 Task: Find connections with filter location Bella Vista with filter topic #propertywith filter profile language German with filter current company Work From Home/ Experience & Fresher Jobs with filter school Delhi Technological University (Formerly DCE) with filter industry IT System Training and Support with filter service category Administrative with filter keywords title Program Manager
Action: Mouse moved to (537, 68)
Screenshot: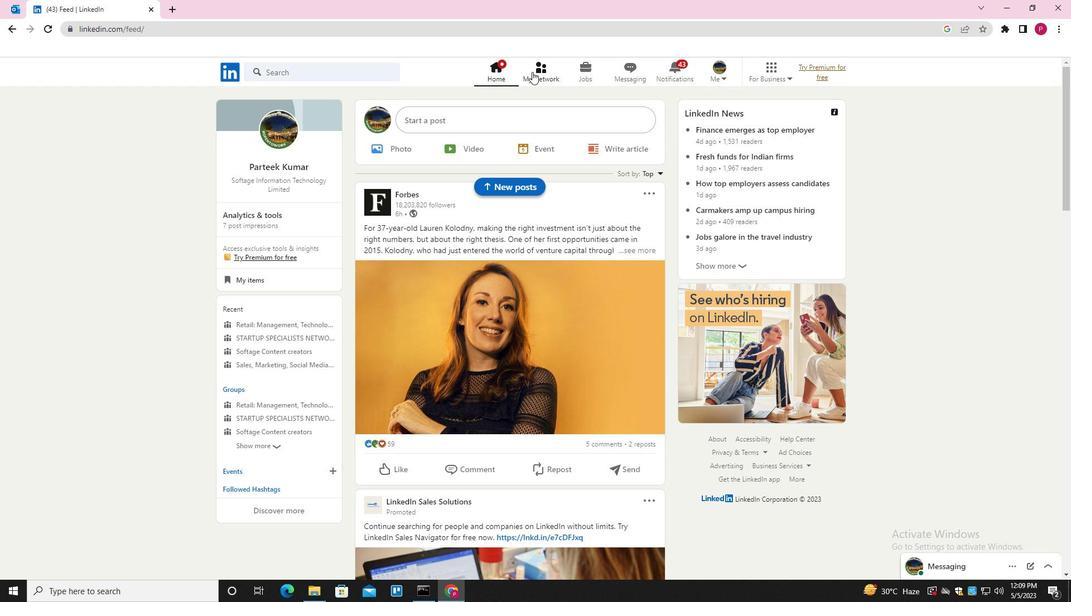 
Action: Mouse pressed left at (537, 68)
Screenshot: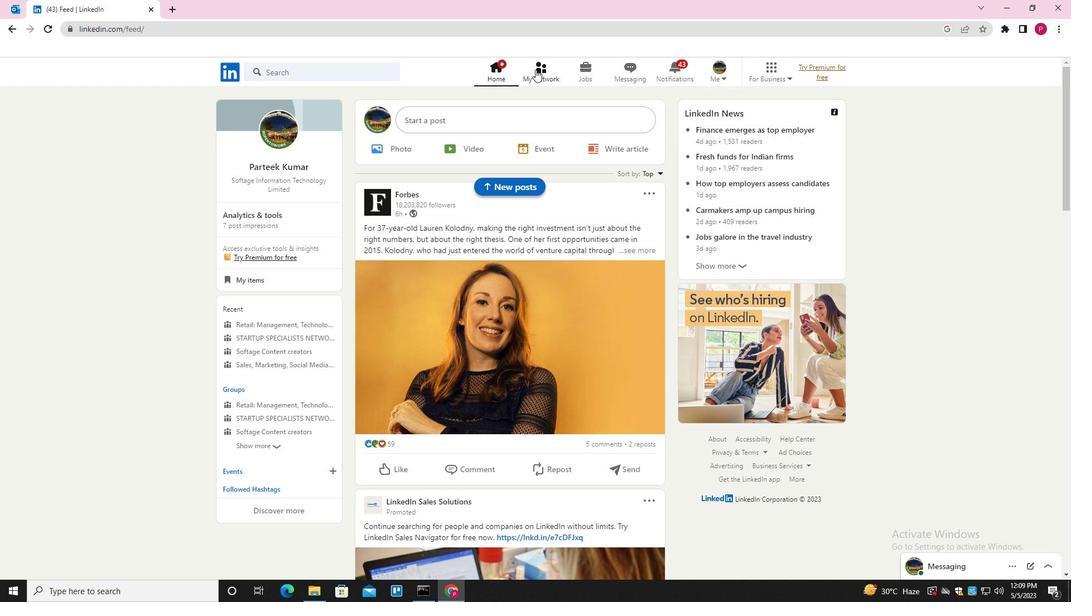 
Action: Mouse moved to (340, 133)
Screenshot: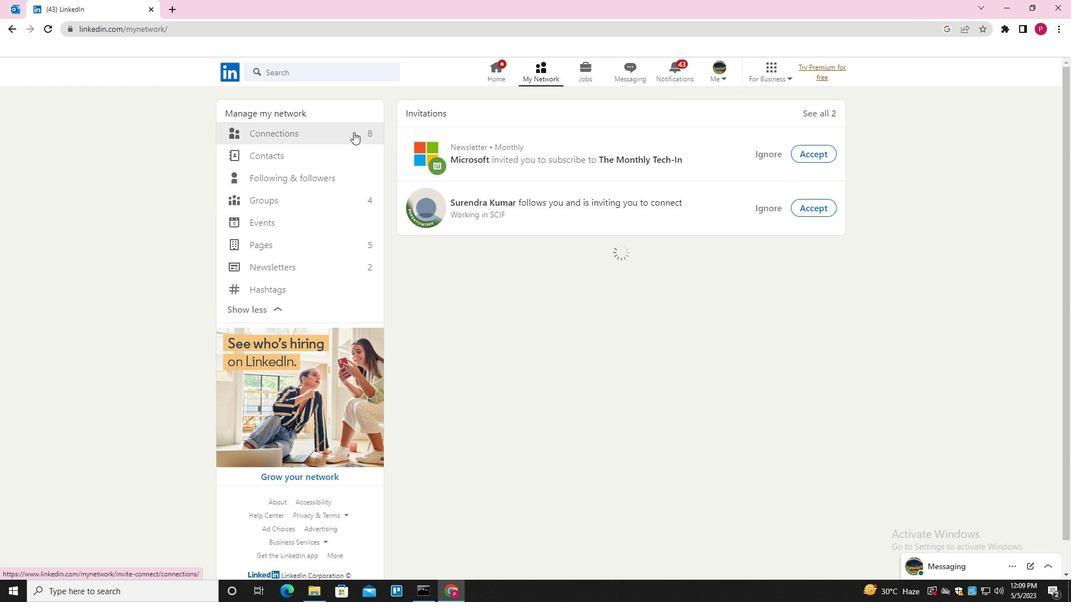 
Action: Mouse pressed left at (340, 133)
Screenshot: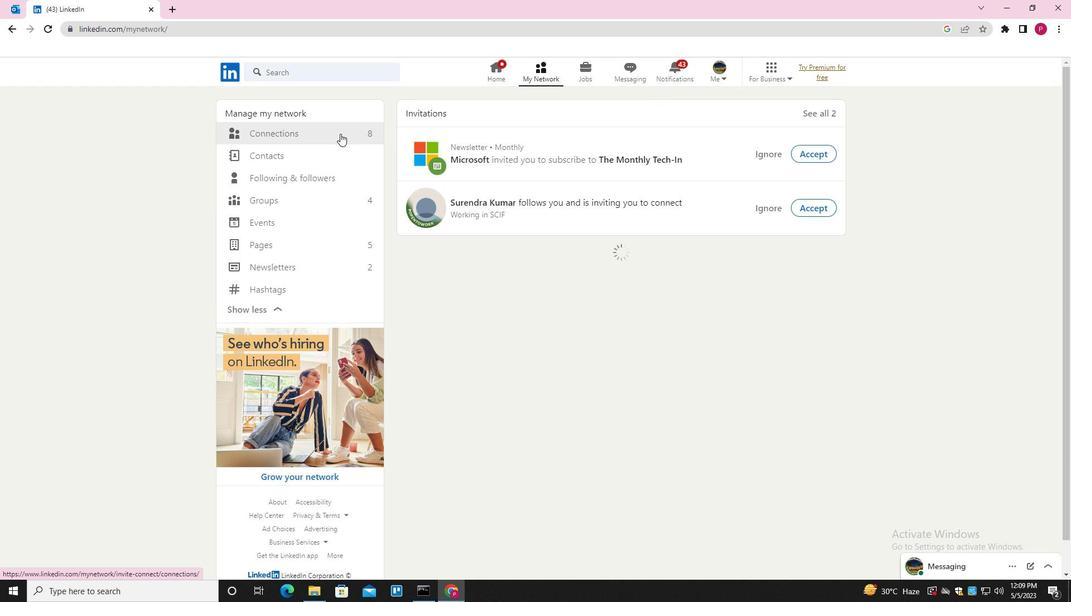 
Action: Mouse moved to (626, 132)
Screenshot: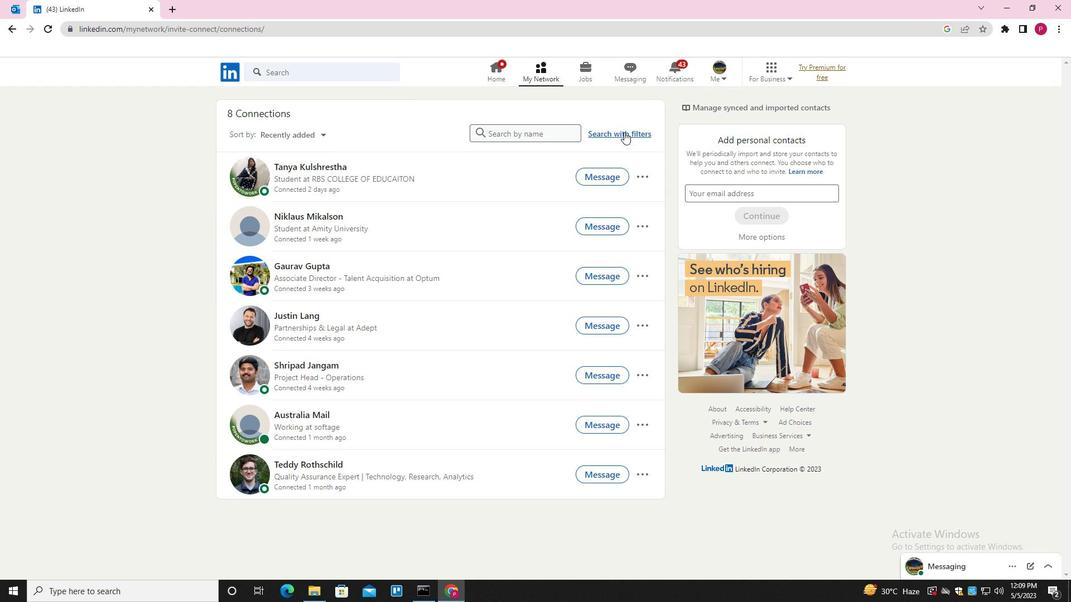 
Action: Mouse pressed left at (626, 132)
Screenshot: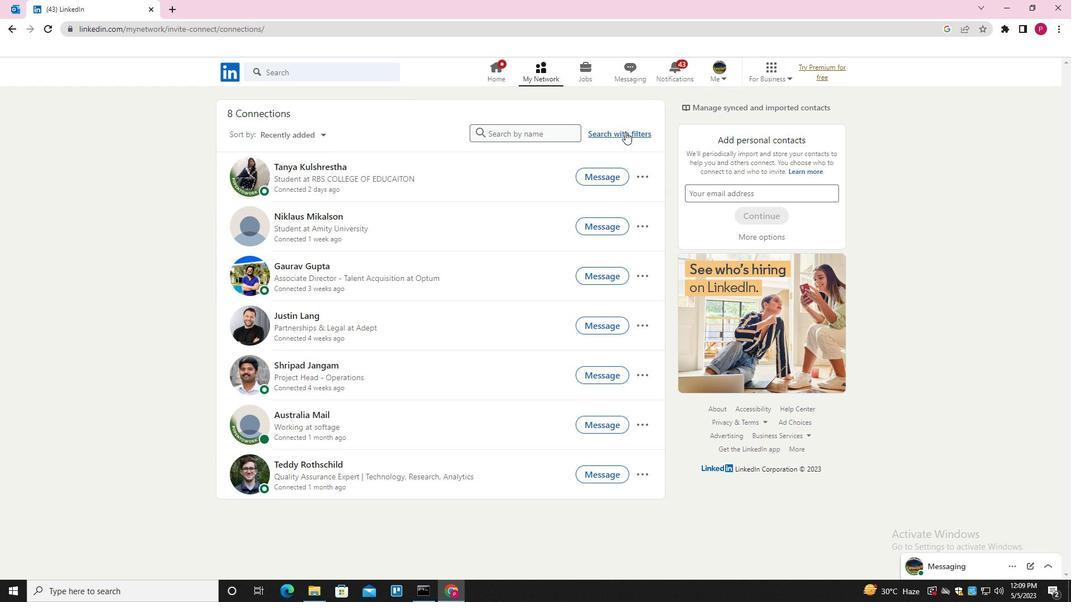 
Action: Mouse moved to (574, 102)
Screenshot: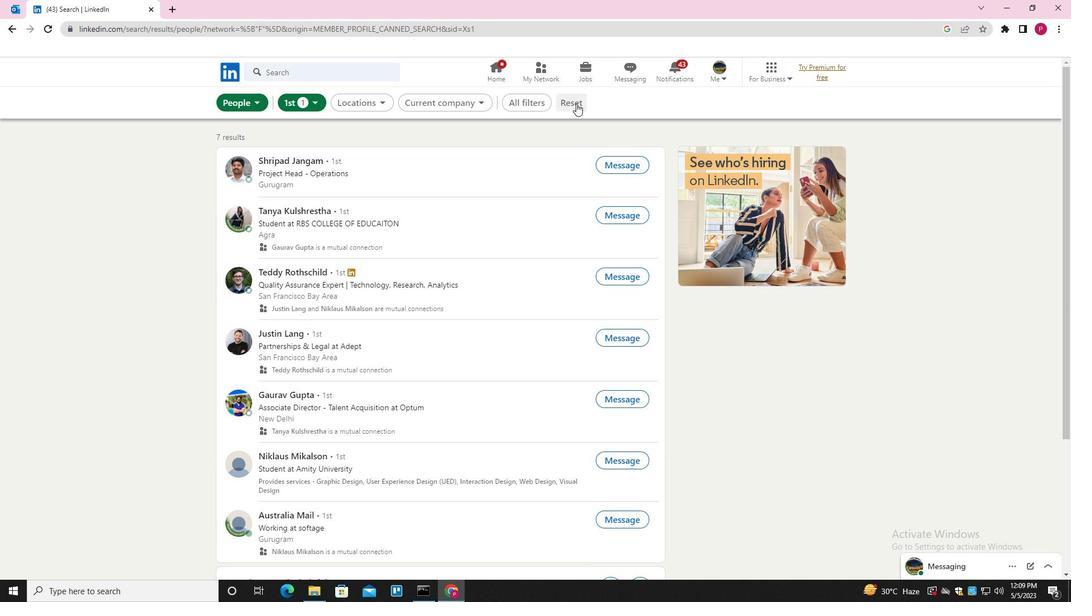
Action: Mouse pressed left at (574, 102)
Screenshot: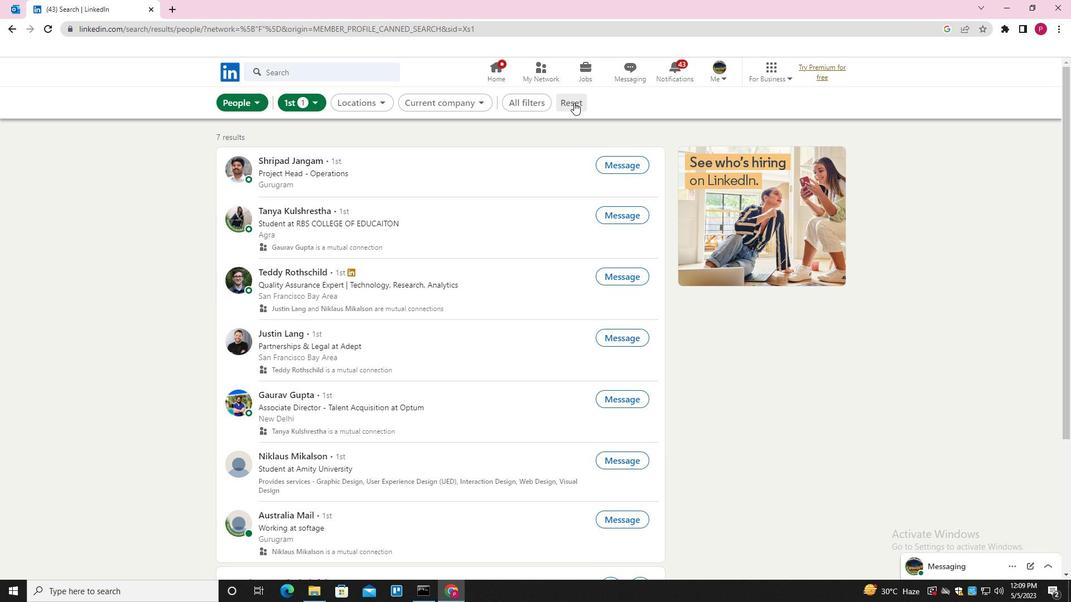 
Action: Mouse moved to (555, 103)
Screenshot: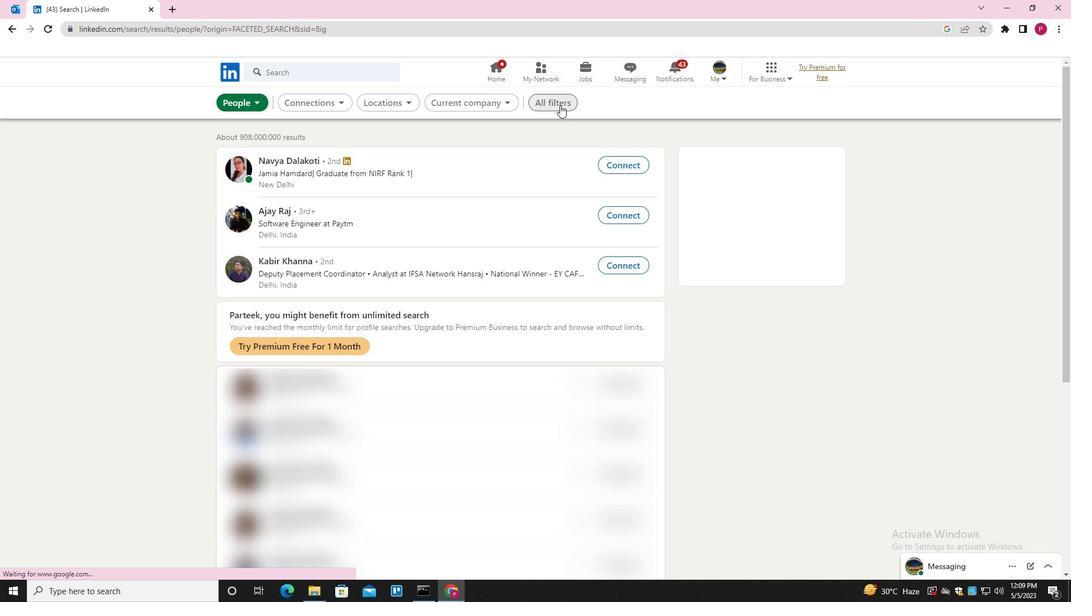 
Action: Mouse pressed left at (555, 103)
Screenshot: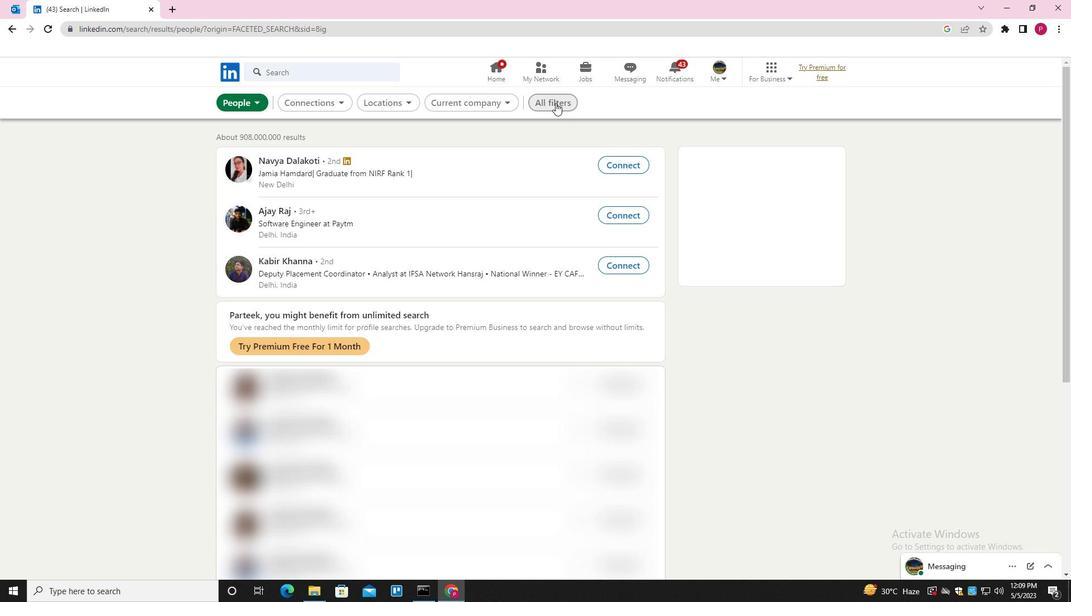 
Action: Mouse moved to (799, 235)
Screenshot: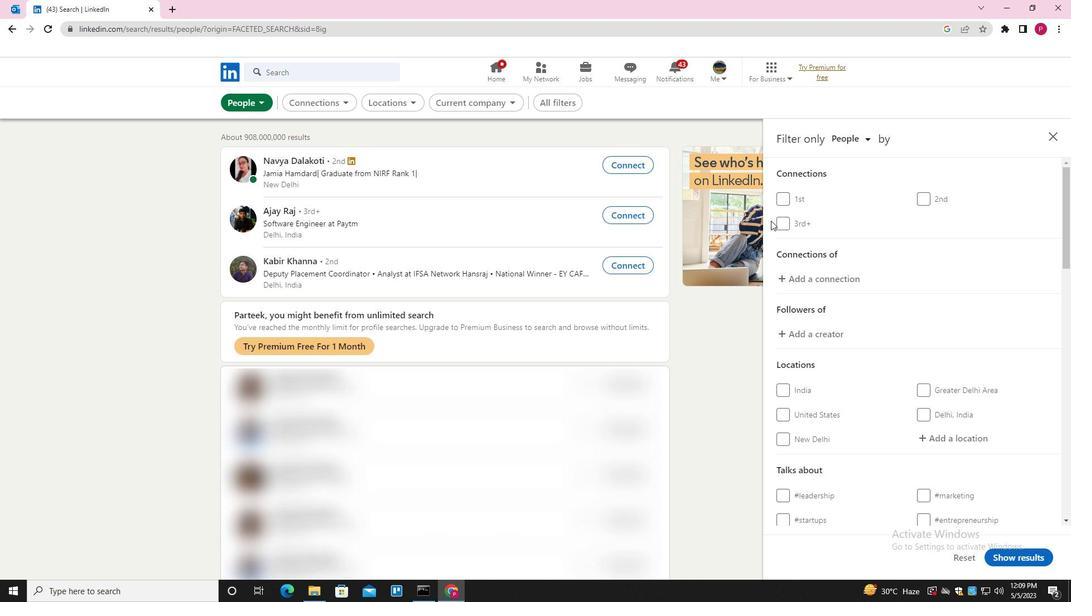 
Action: Mouse scrolled (799, 235) with delta (0, 0)
Screenshot: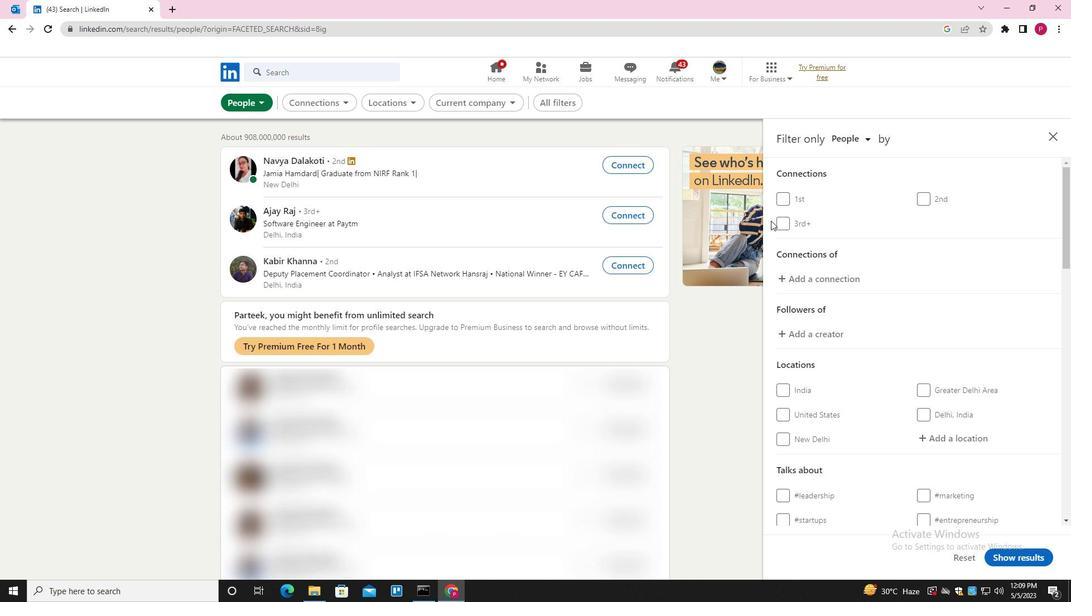 
Action: Mouse moved to (807, 242)
Screenshot: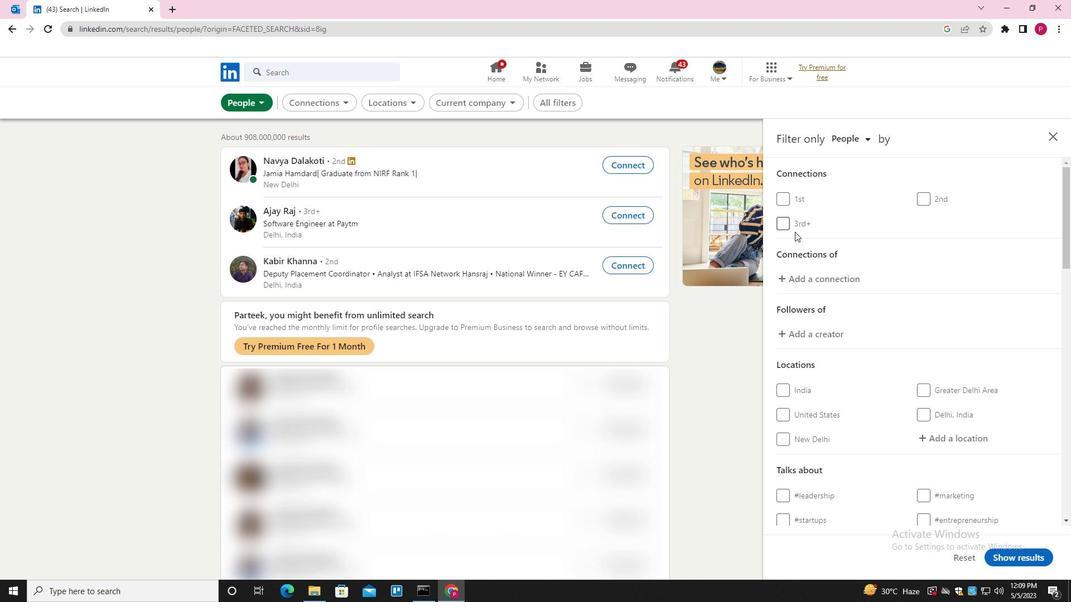 
Action: Mouse scrolled (807, 241) with delta (0, 0)
Screenshot: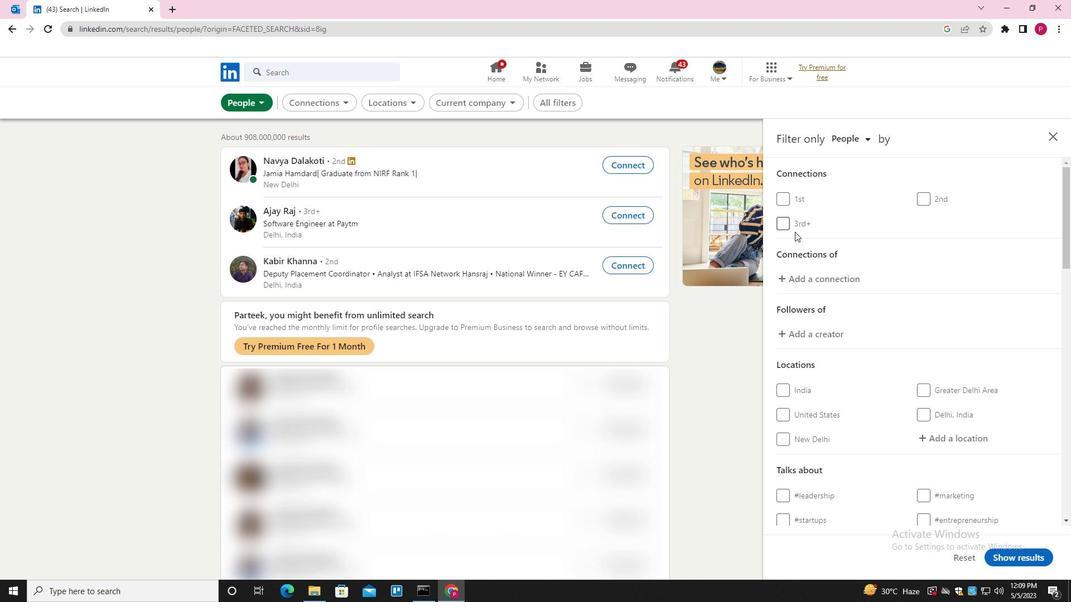 
Action: Mouse moved to (955, 326)
Screenshot: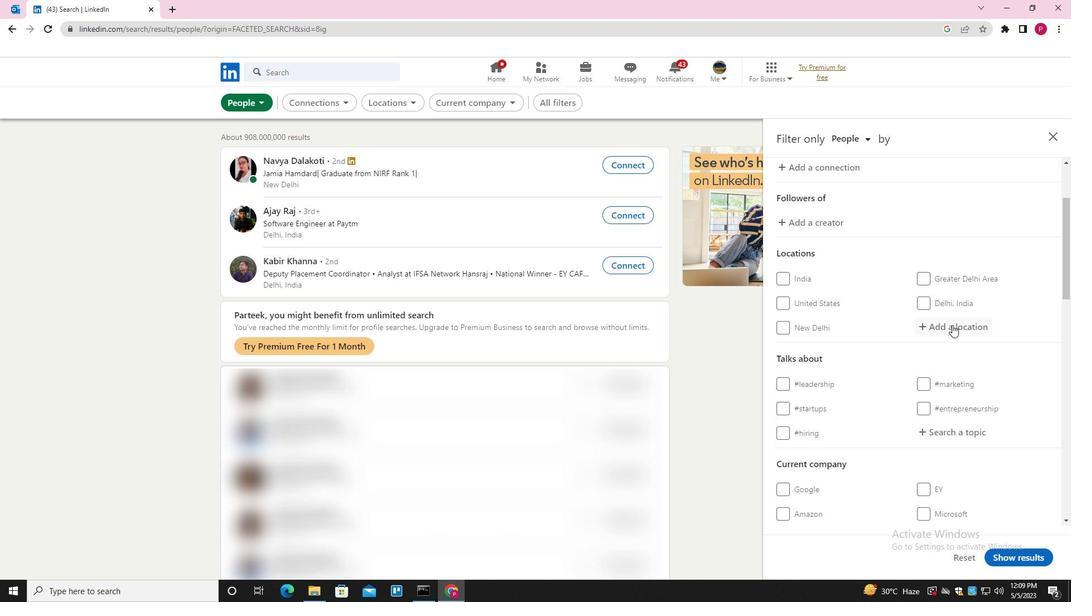 
Action: Mouse pressed left at (955, 326)
Screenshot: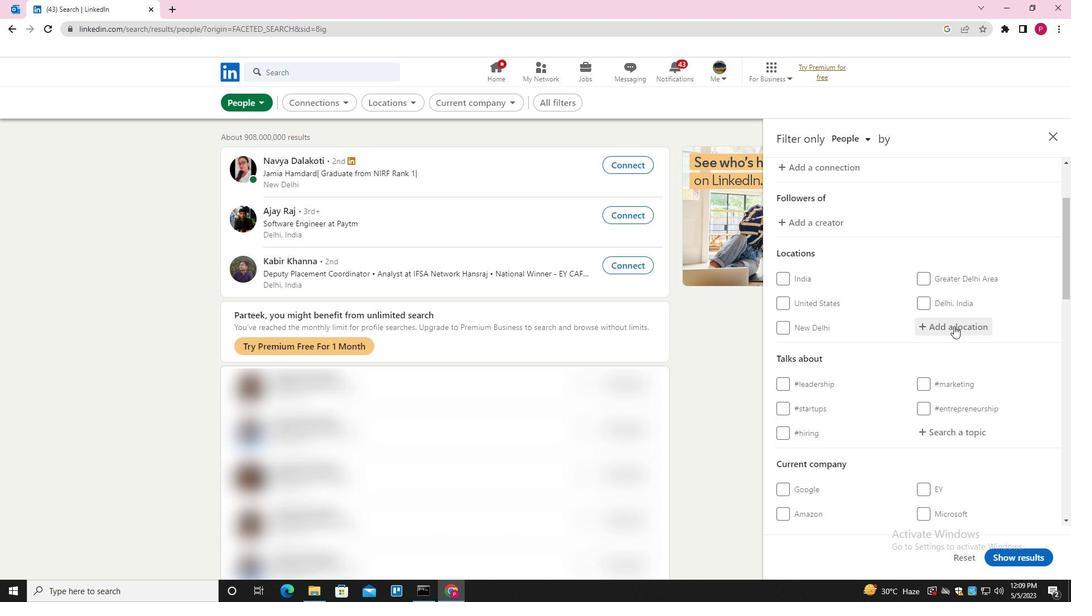 
Action: Key pressed <Key.shift><Key.shift><Key.shift><Key.shift><Key.shift><Key.shift><Key.shift><Key.shift><Key.shift><Key.shift><Key.shift><Key.shift>BN<Key.backspace>B<Key.backspace>ELLA<Key.space><Key.shift>VISTA<Key.down><Key.enter>
Screenshot: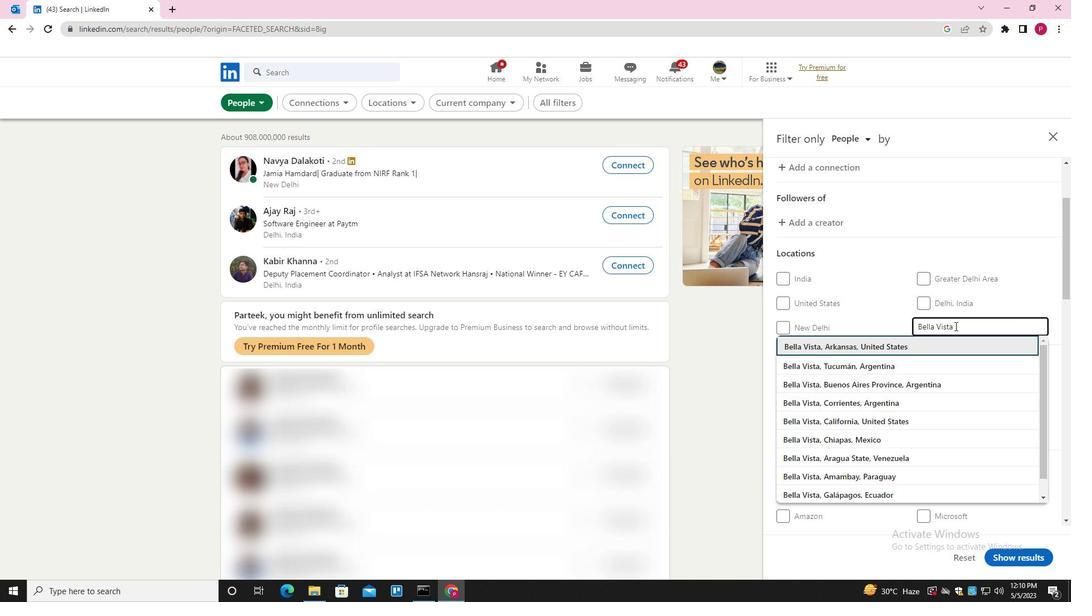 
Action: Mouse moved to (904, 362)
Screenshot: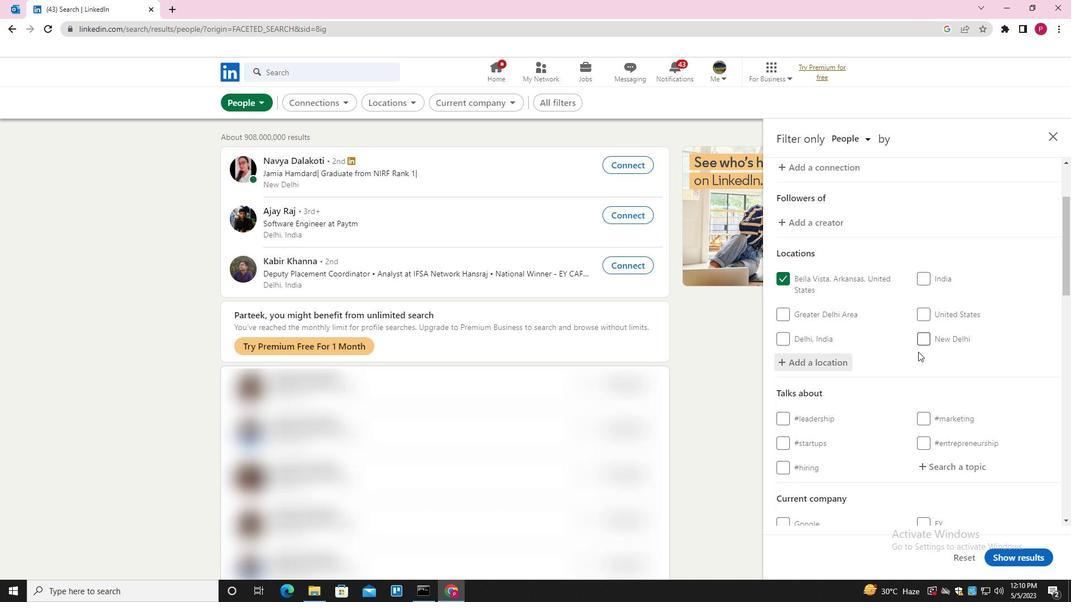 
Action: Mouse scrolled (904, 361) with delta (0, 0)
Screenshot: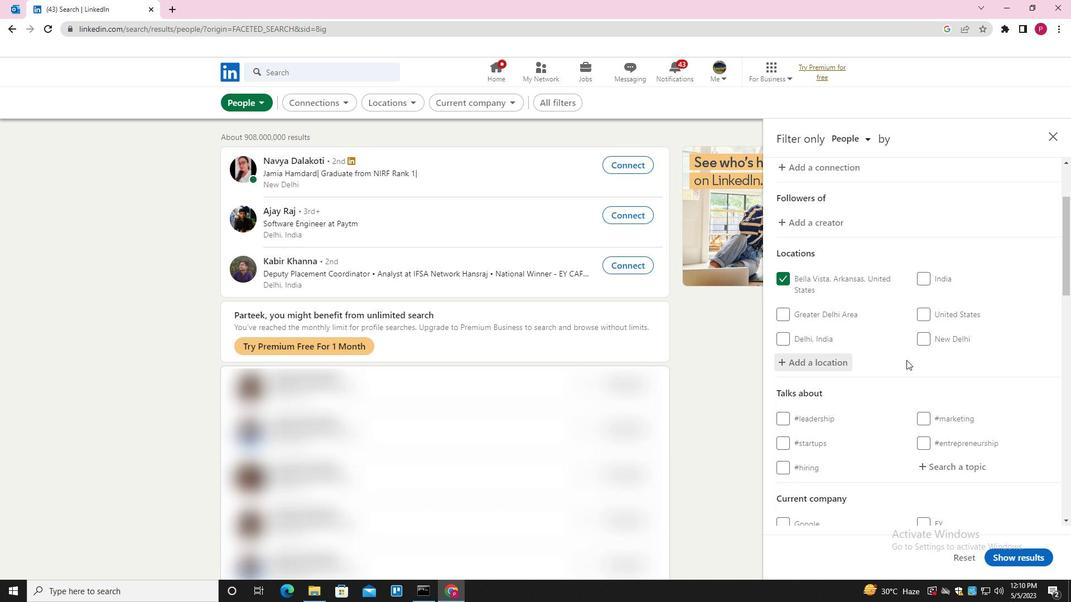 
Action: Mouse moved to (903, 362)
Screenshot: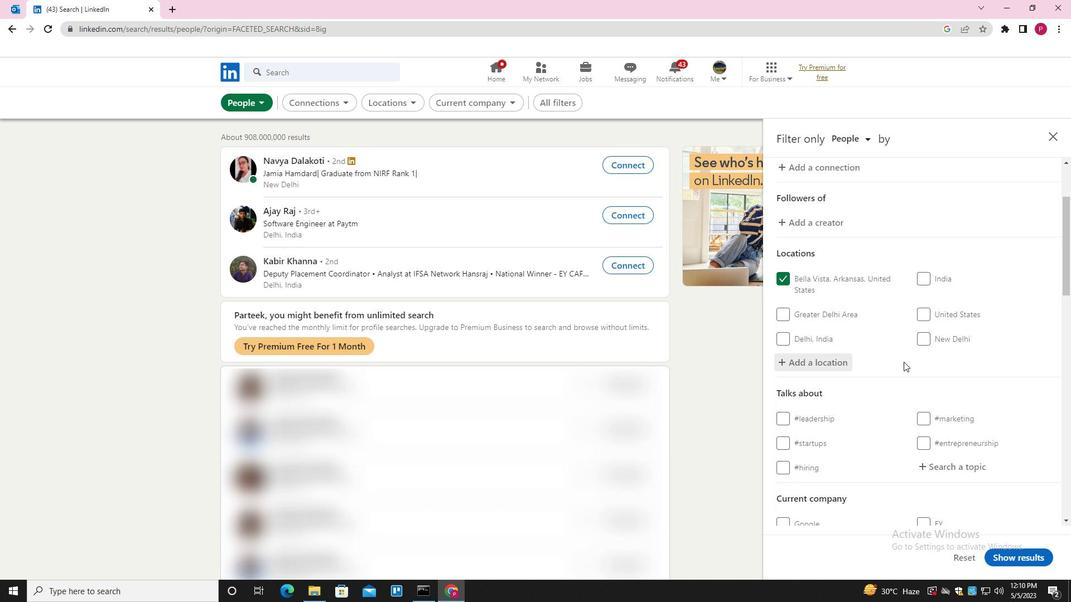 
Action: Mouse scrolled (903, 361) with delta (0, 0)
Screenshot: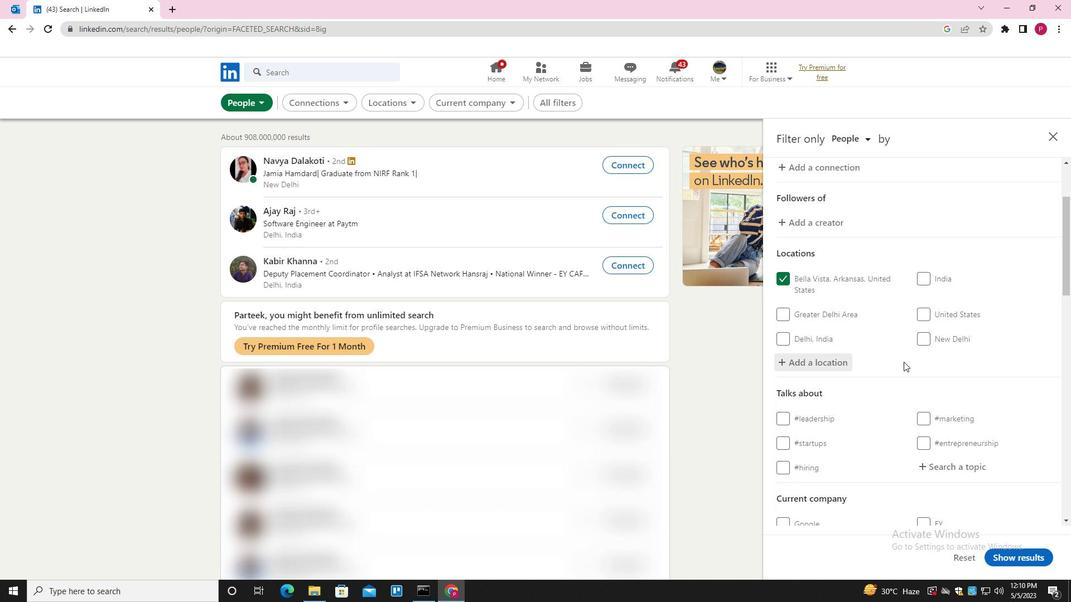 
Action: Mouse scrolled (903, 361) with delta (0, 0)
Screenshot: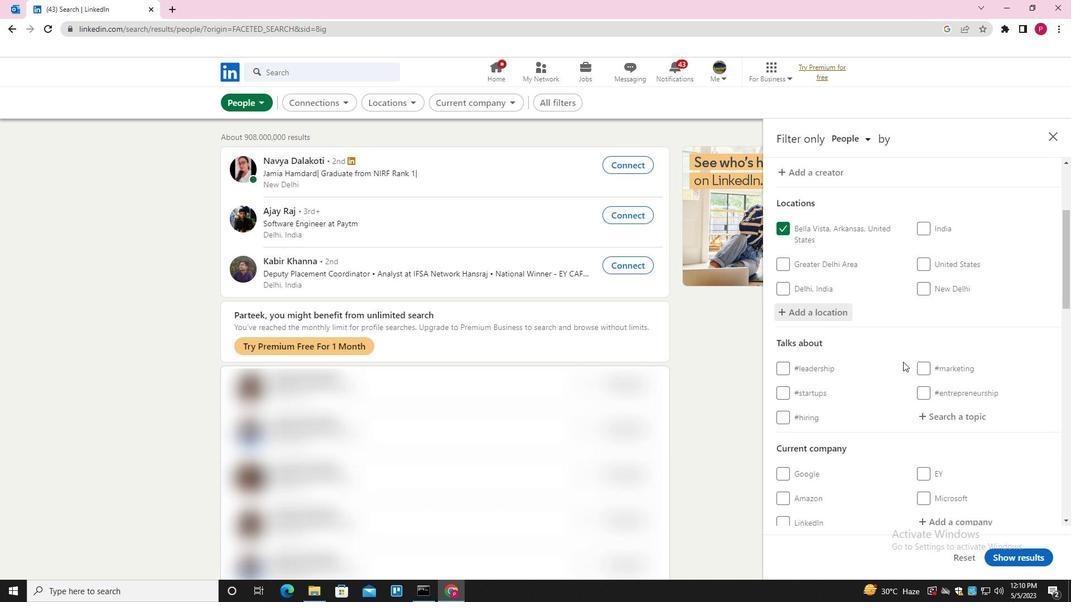 
Action: Mouse moved to (952, 293)
Screenshot: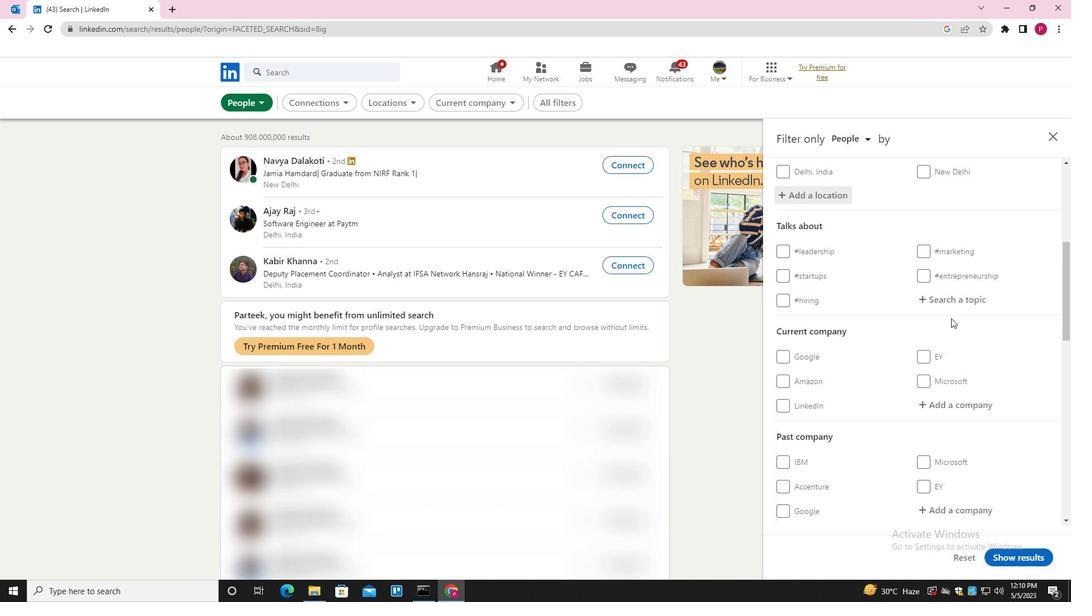 
Action: Mouse pressed left at (952, 293)
Screenshot: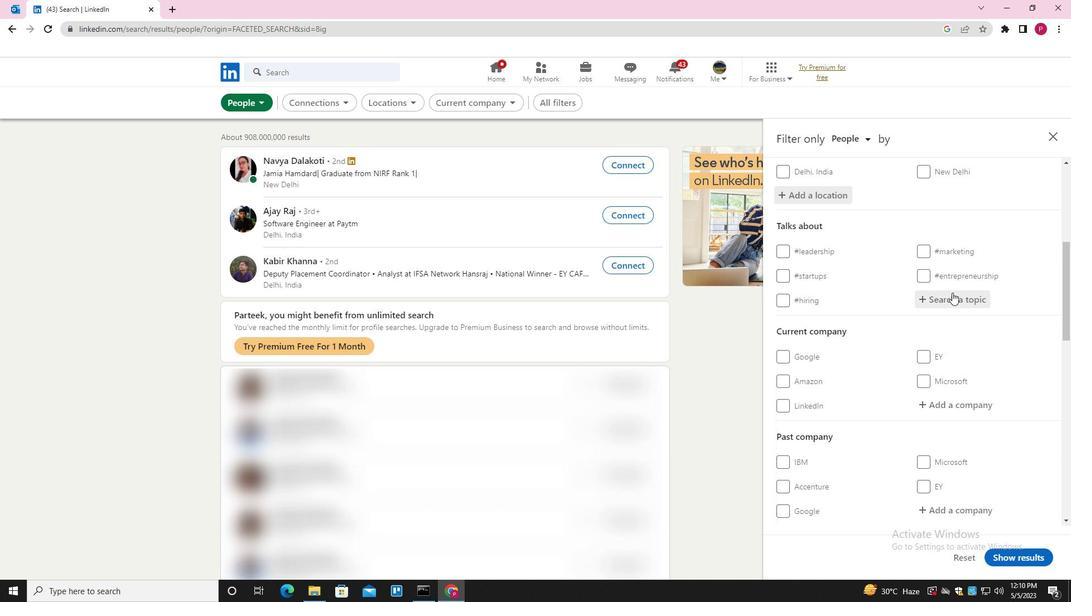 
Action: Key pressed PROPERTY<Key.down><Key.enter>
Screenshot: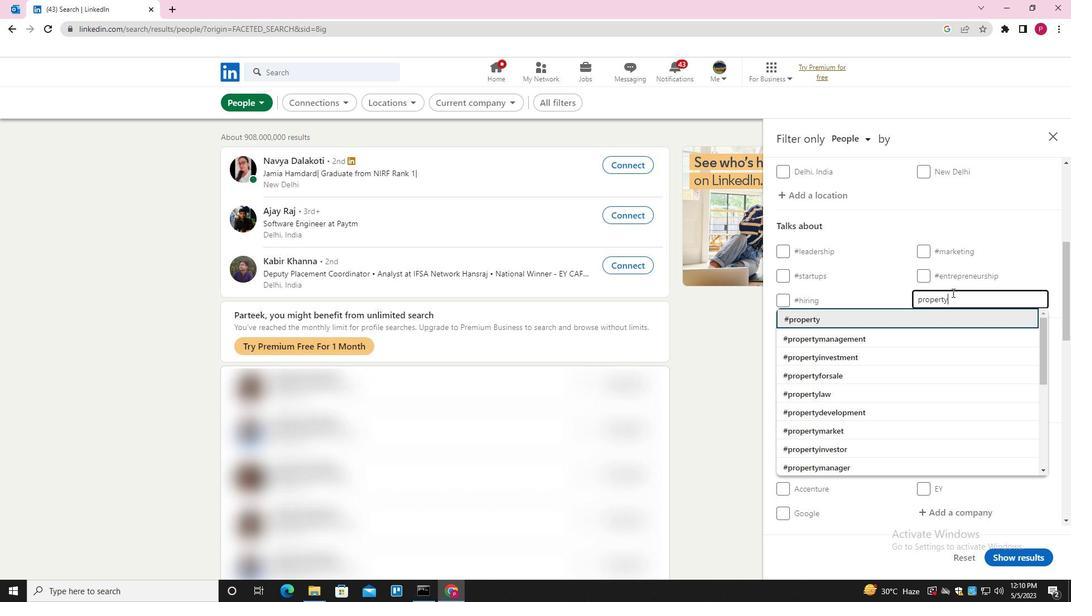 
Action: Mouse moved to (913, 305)
Screenshot: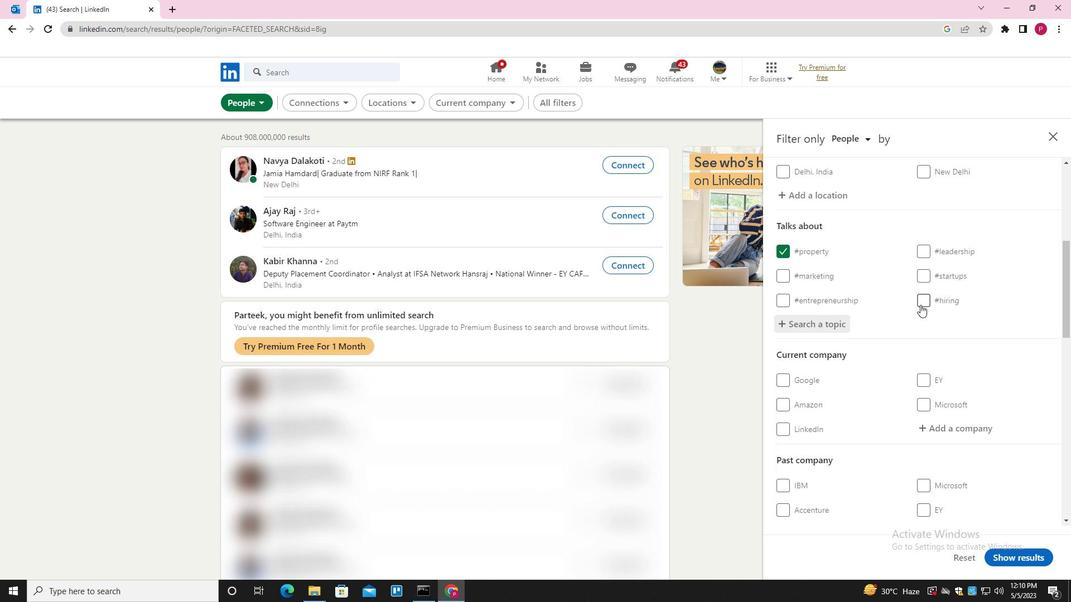 
Action: Mouse scrolled (913, 305) with delta (0, 0)
Screenshot: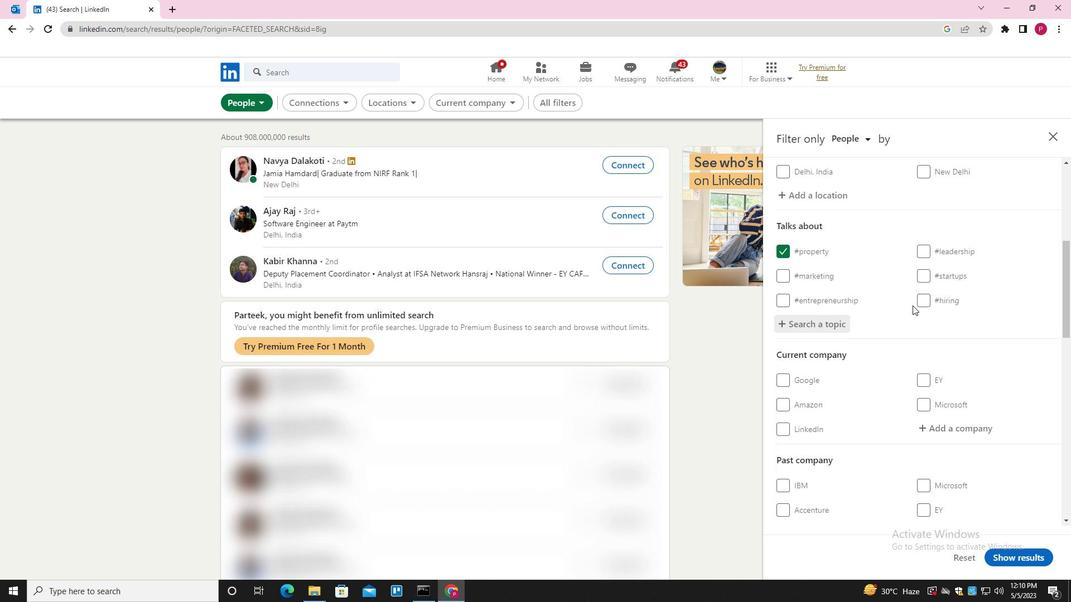 
Action: Mouse scrolled (913, 305) with delta (0, 0)
Screenshot: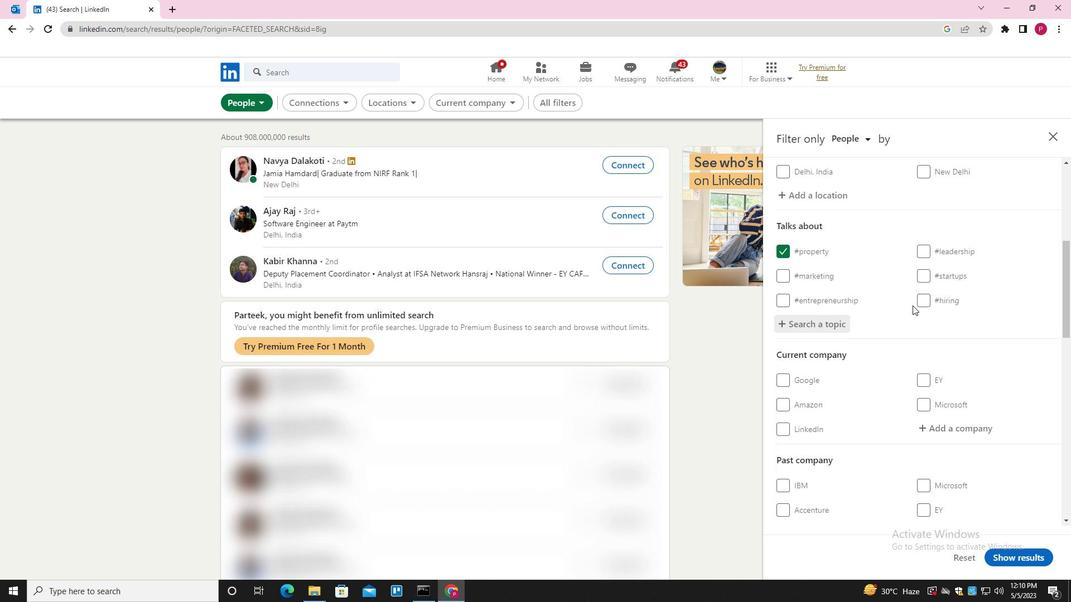 
Action: Mouse scrolled (913, 305) with delta (0, 0)
Screenshot: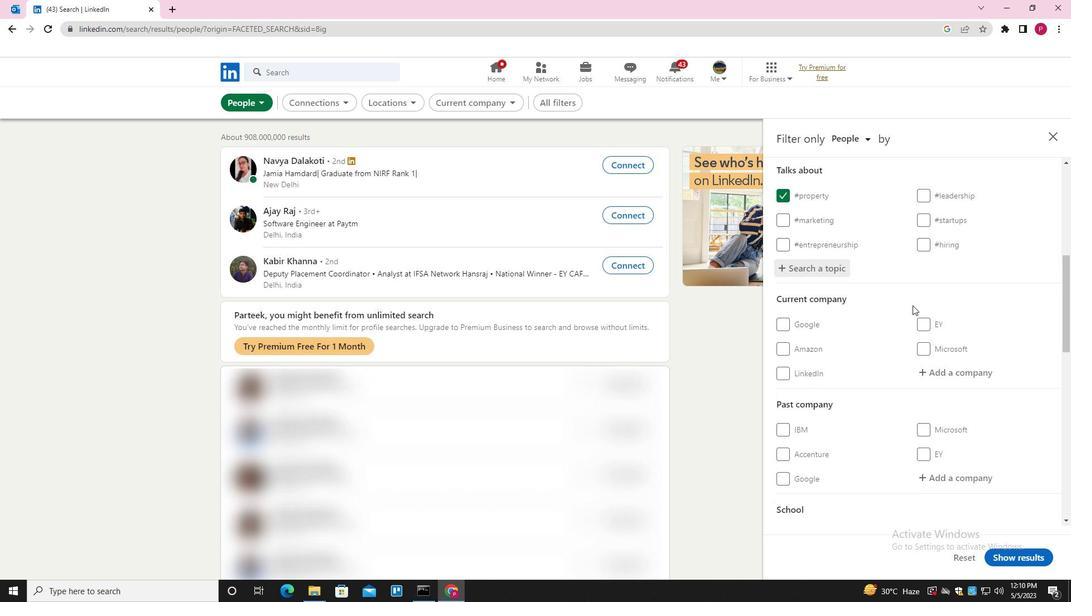 
Action: Mouse scrolled (913, 305) with delta (0, 0)
Screenshot: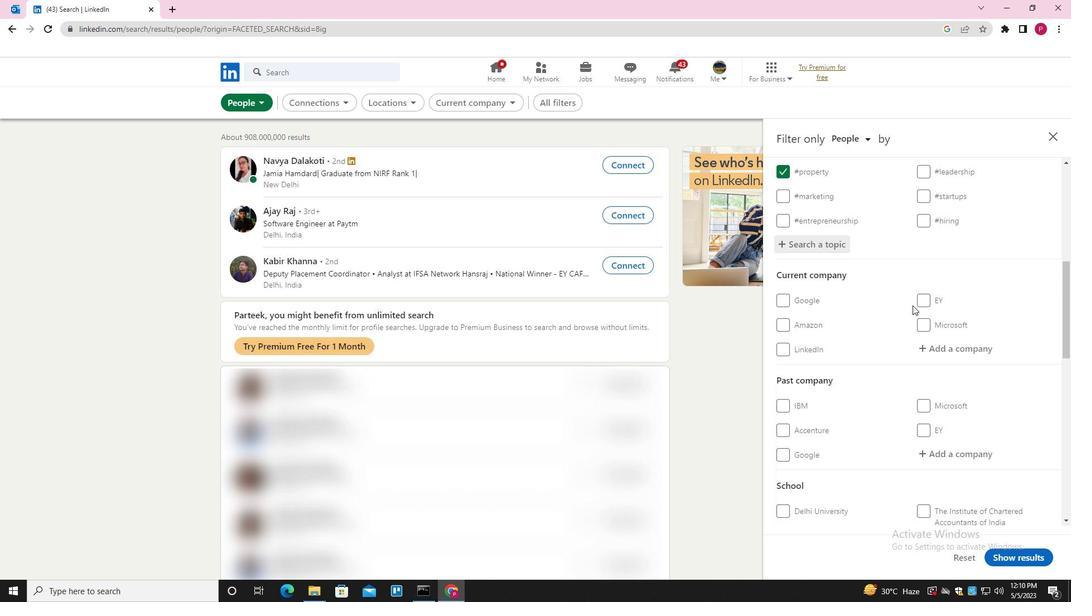 
Action: Mouse scrolled (913, 305) with delta (0, 0)
Screenshot: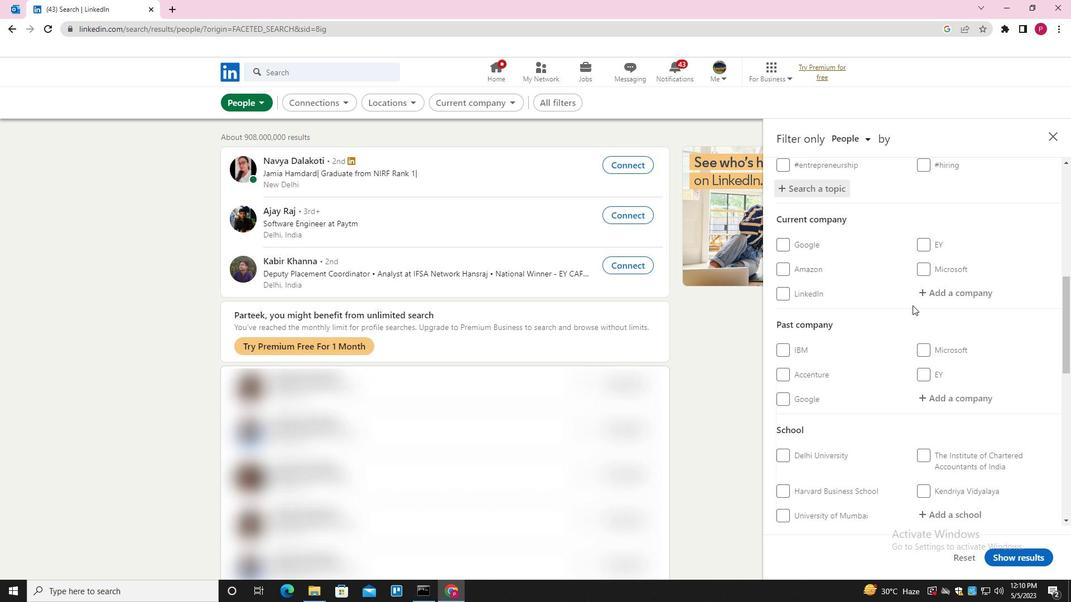 
Action: Mouse scrolled (913, 305) with delta (0, 0)
Screenshot: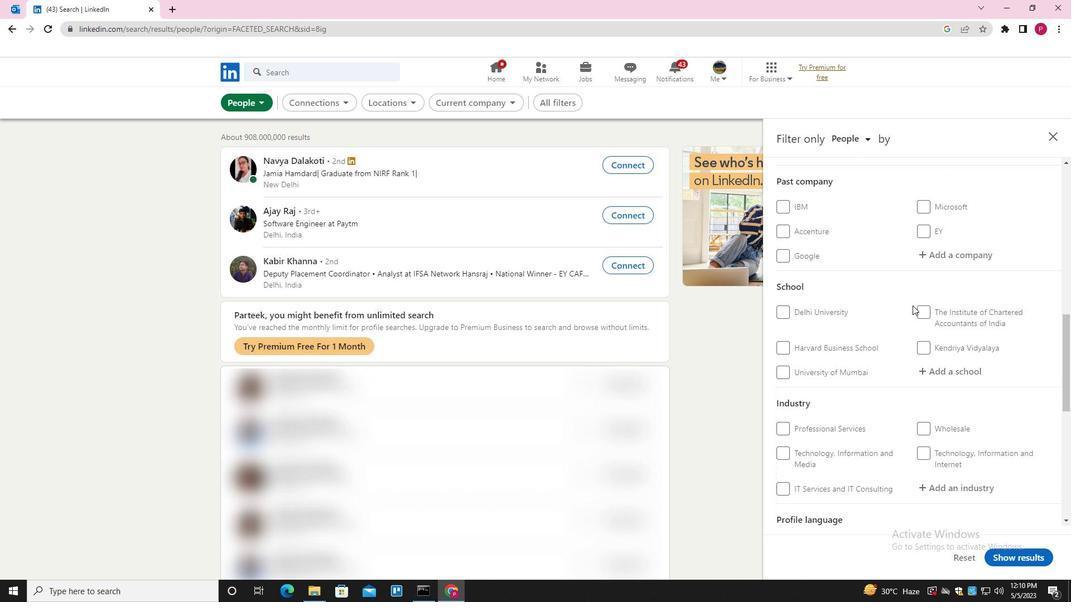 
Action: Mouse scrolled (913, 305) with delta (0, 0)
Screenshot: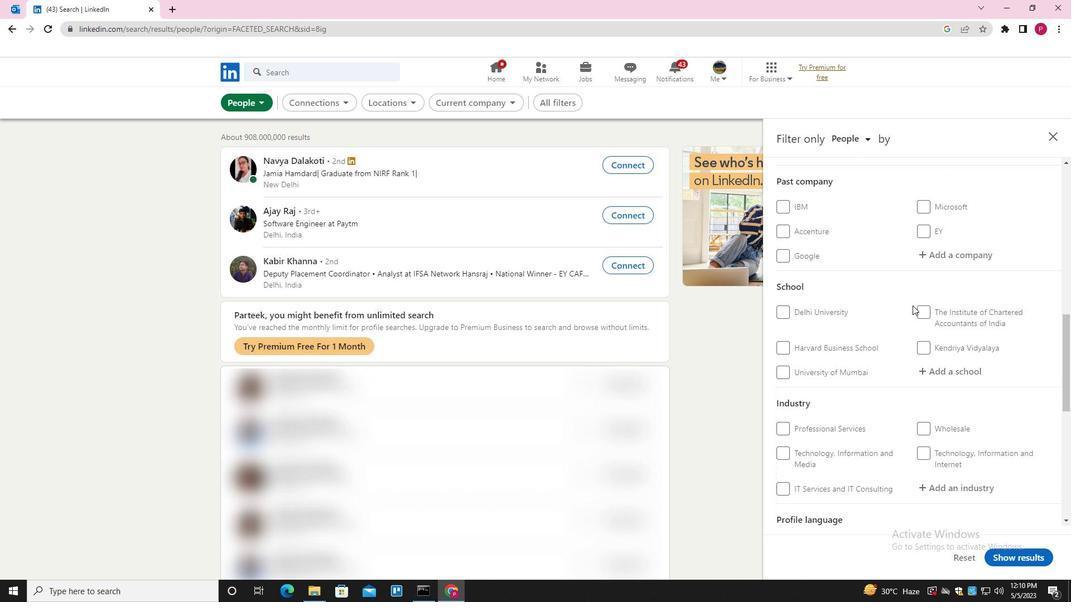 
Action: Mouse scrolled (913, 305) with delta (0, 0)
Screenshot: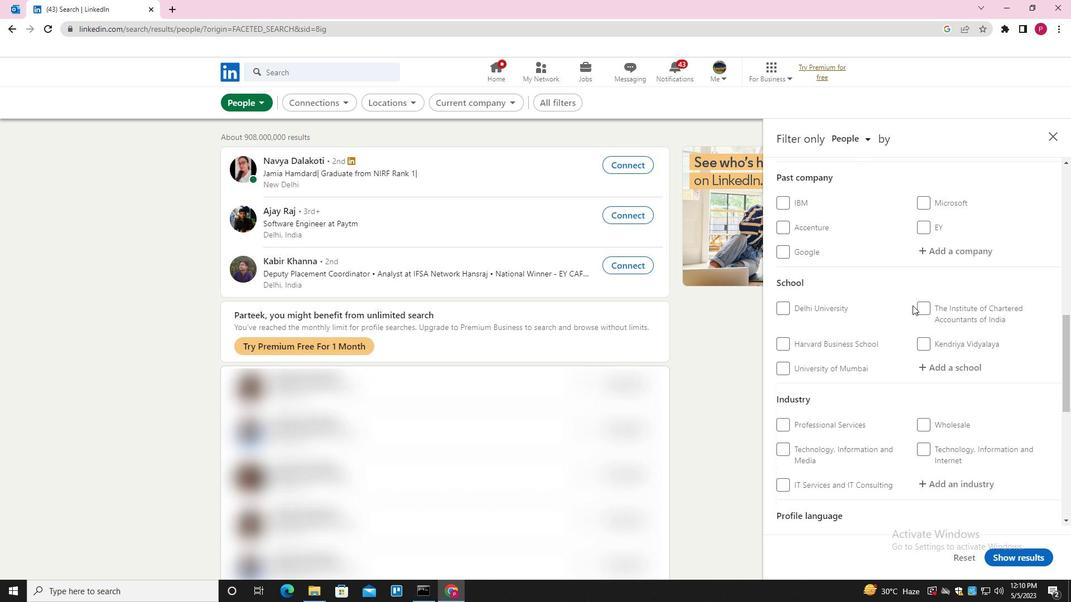 
Action: Mouse scrolled (913, 305) with delta (0, 0)
Screenshot: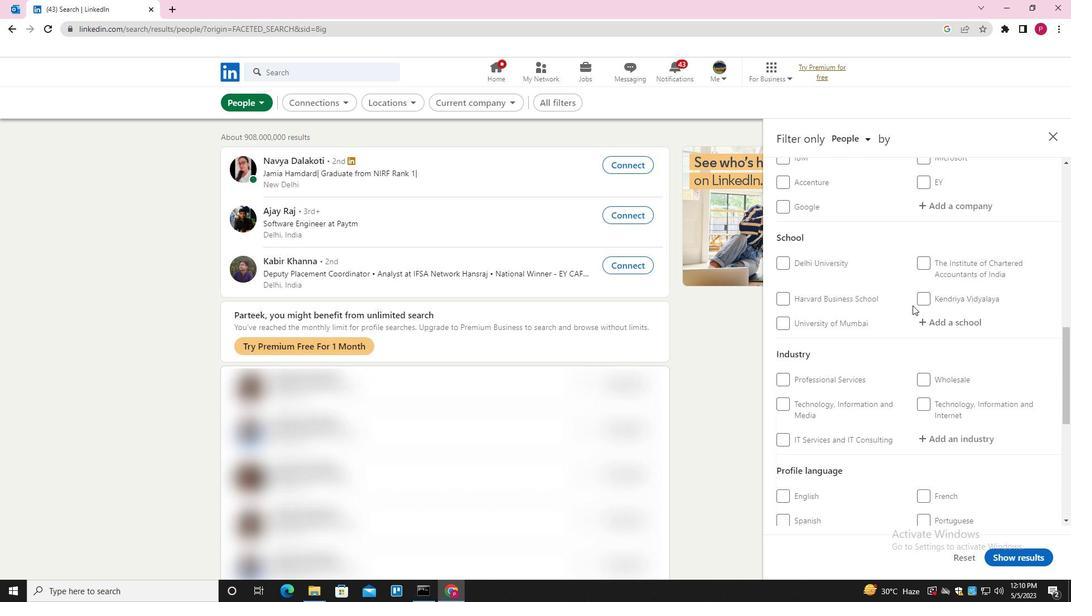 
Action: Mouse scrolled (913, 305) with delta (0, 0)
Screenshot: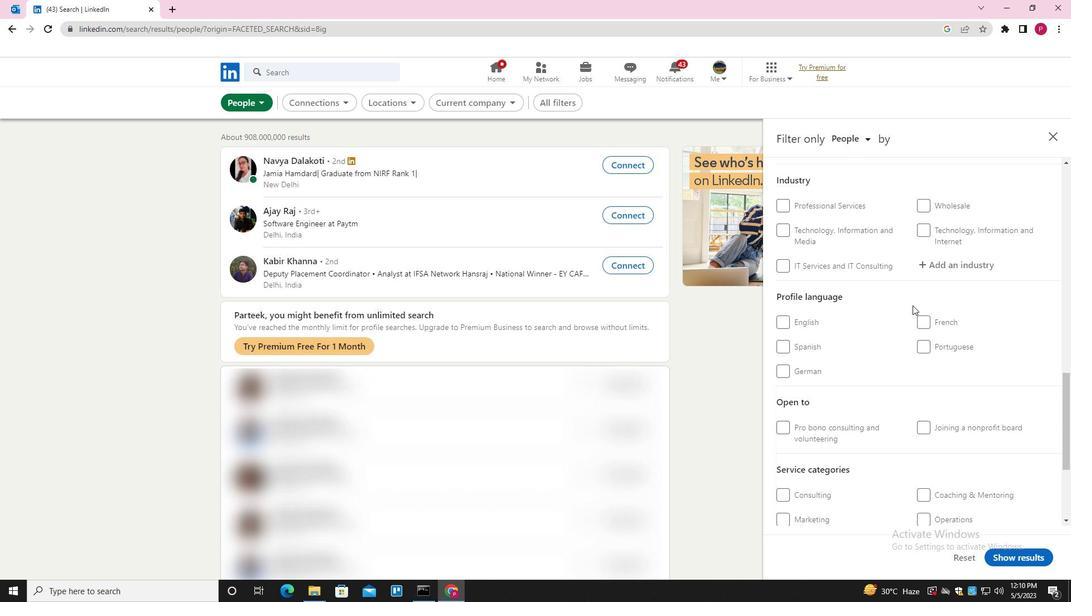 
Action: Mouse moved to (814, 315)
Screenshot: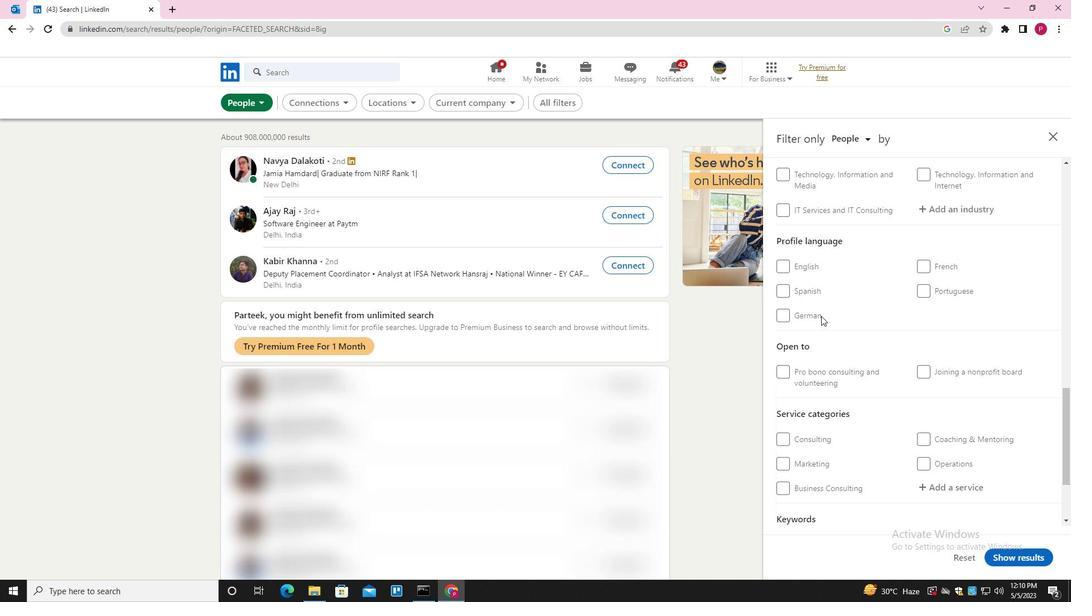 
Action: Mouse pressed left at (814, 315)
Screenshot: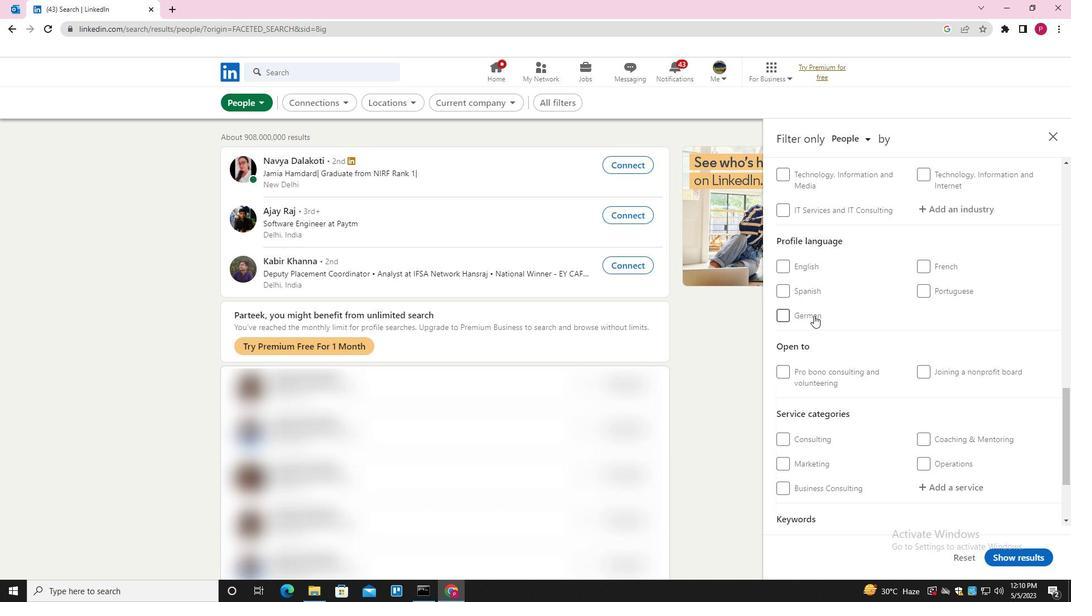 
Action: Mouse moved to (891, 317)
Screenshot: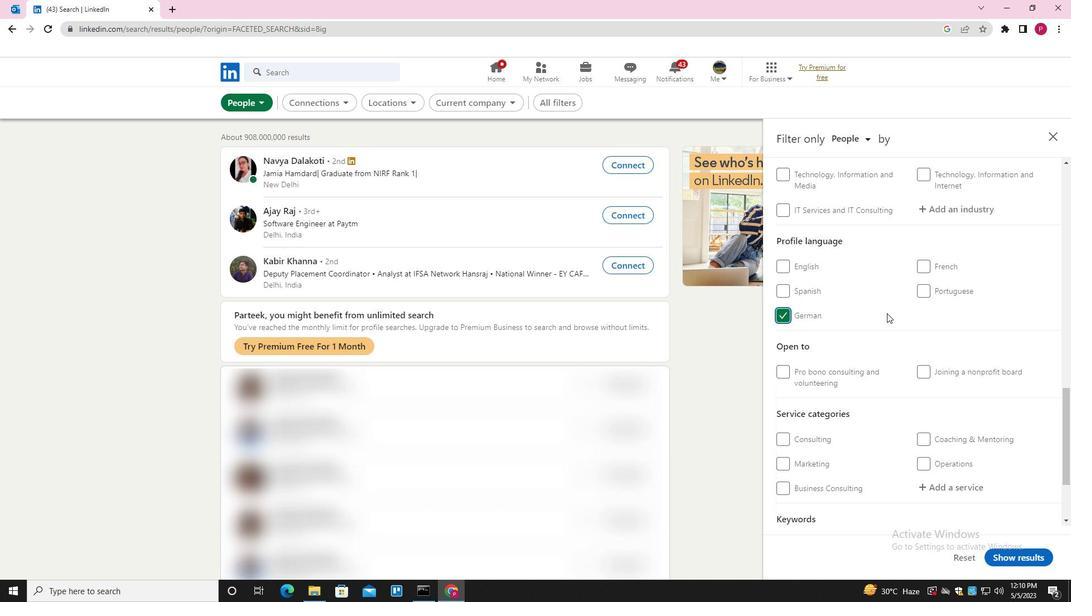 
Action: Mouse scrolled (891, 318) with delta (0, 0)
Screenshot: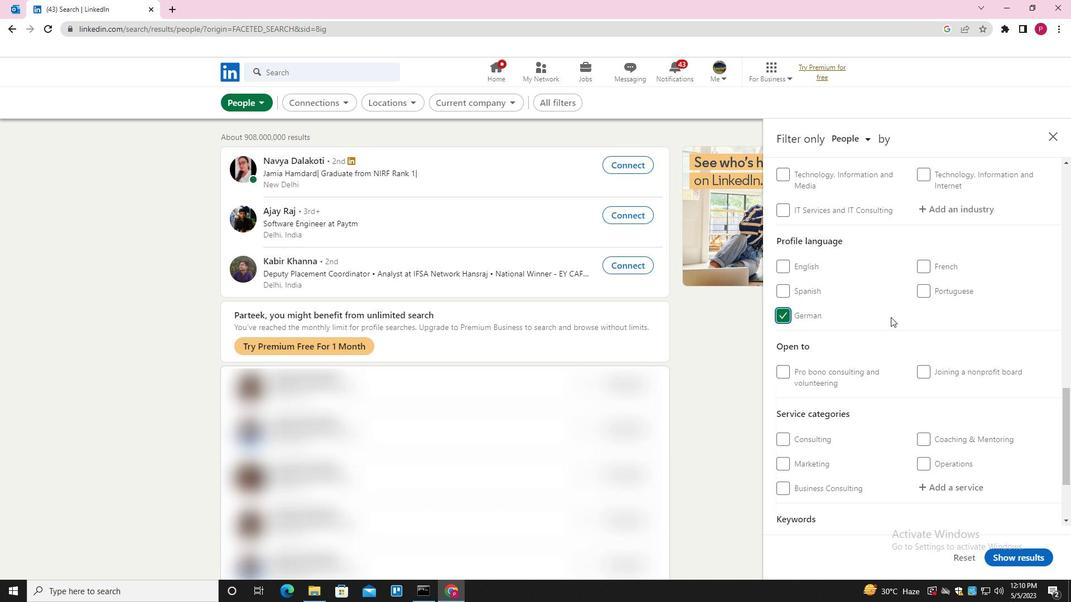 
Action: Mouse scrolled (891, 318) with delta (0, 0)
Screenshot: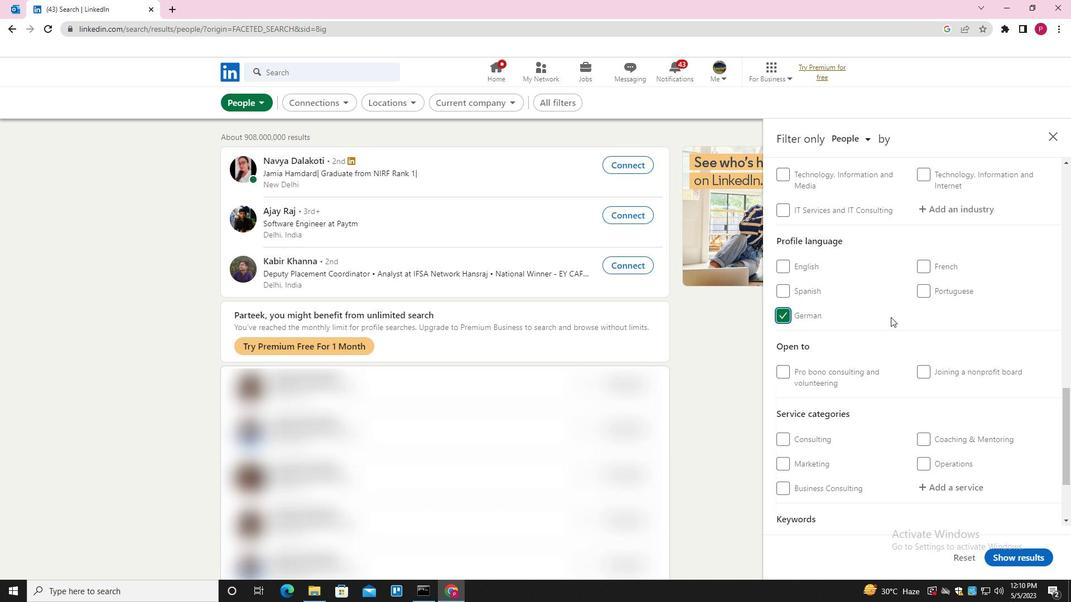 
Action: Mouse scrolled (891, 318) with delta (0, 0)
Screenshot: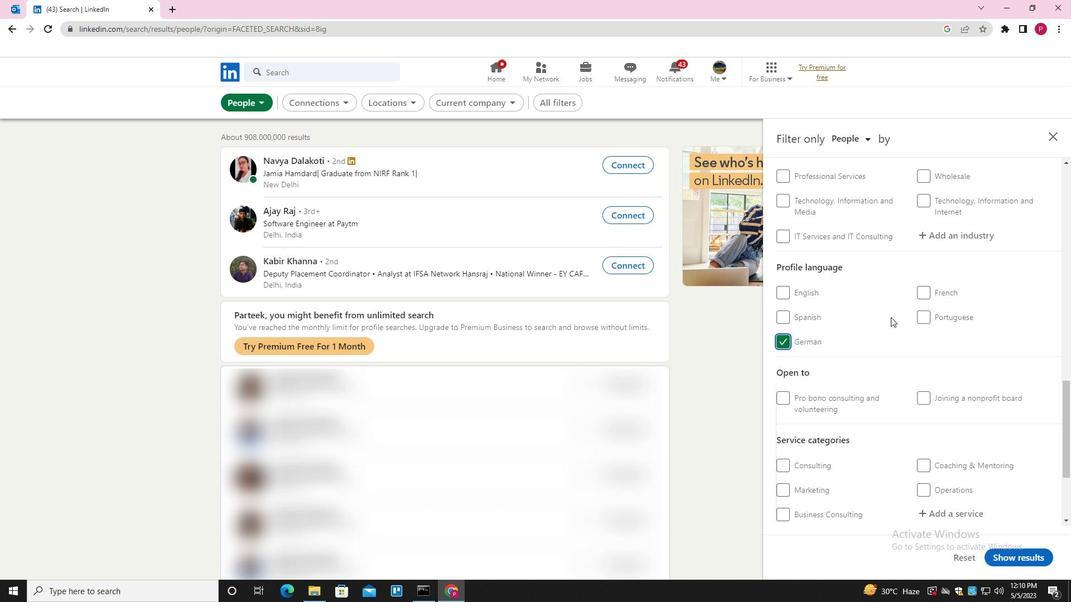 
Action: Mouse scrolled (891, 318) with delta (0, 0)
Screenshot: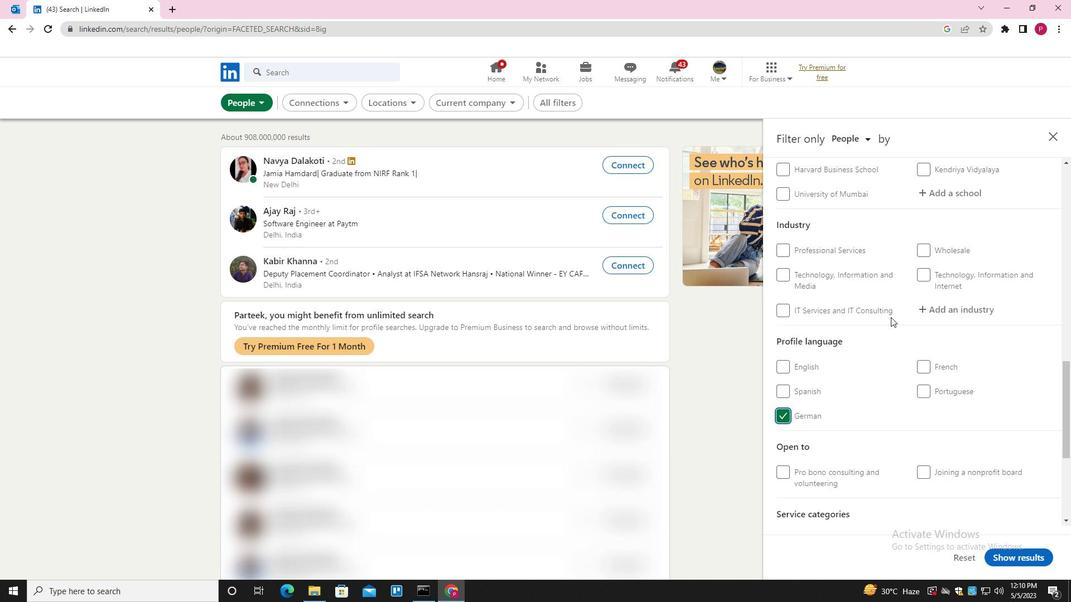 
Action: Mouse scrolled (891, 318) with delta (0, 0)
Screenshot: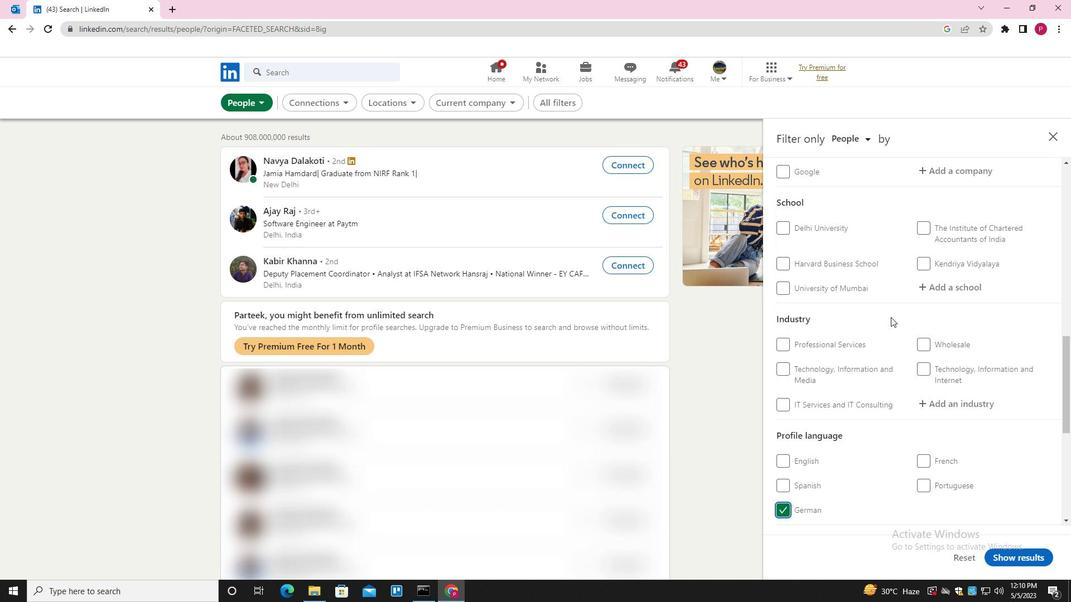
Action: Mouse moved to (901, 309)
Screenshot: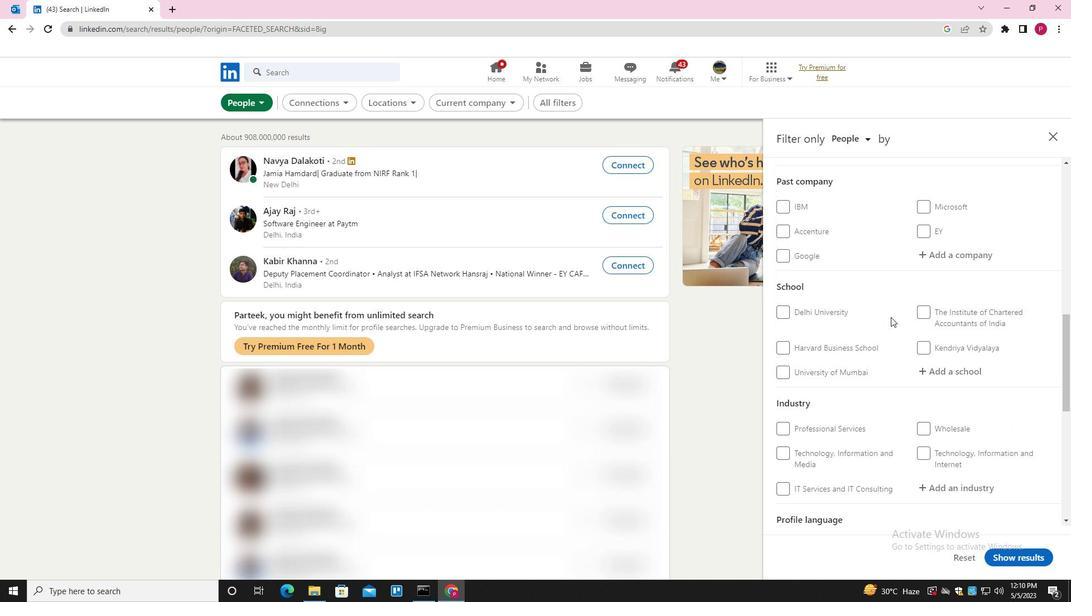 
Action: Mouse scrolled (901, 310) with delta (0, 0)
Screenshot: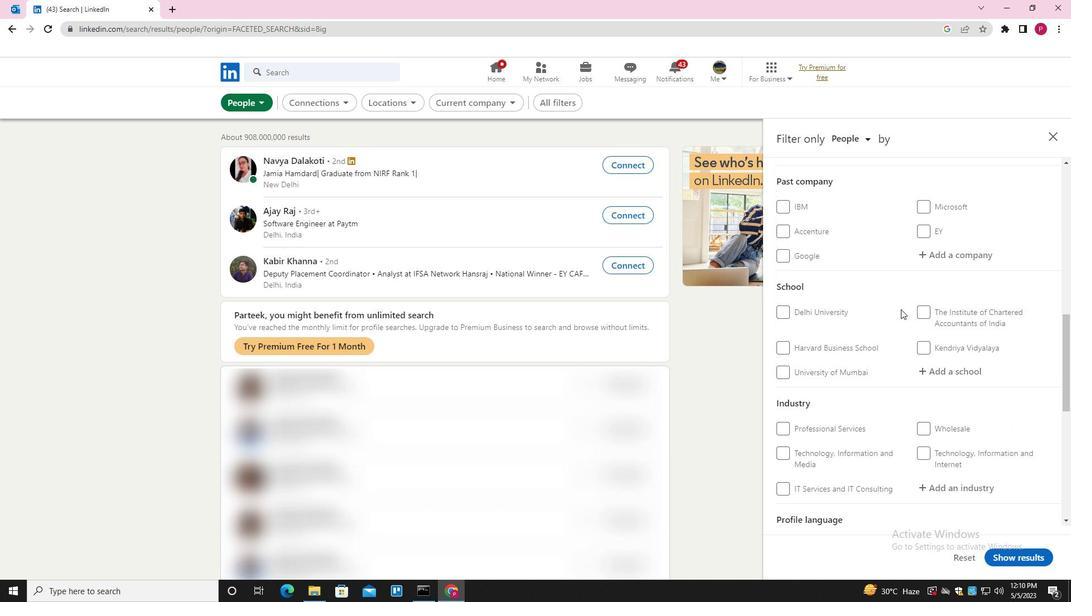 
Action: Mouse scrolled (901, 310) with delta (0, 0)
Screenshot: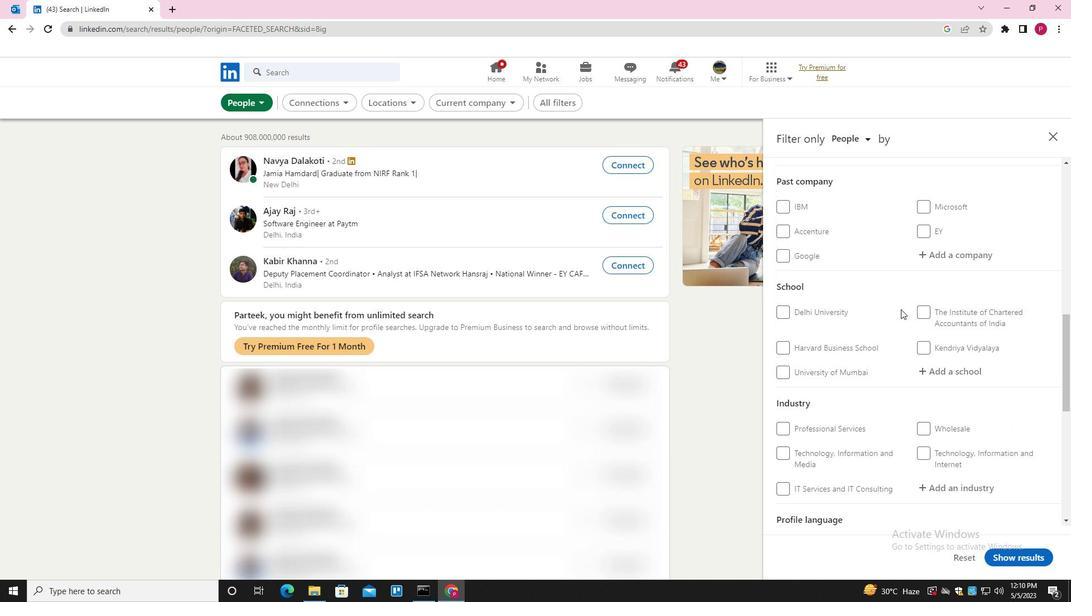 
Action: Mouse moved to (943, 263)
Screenshot: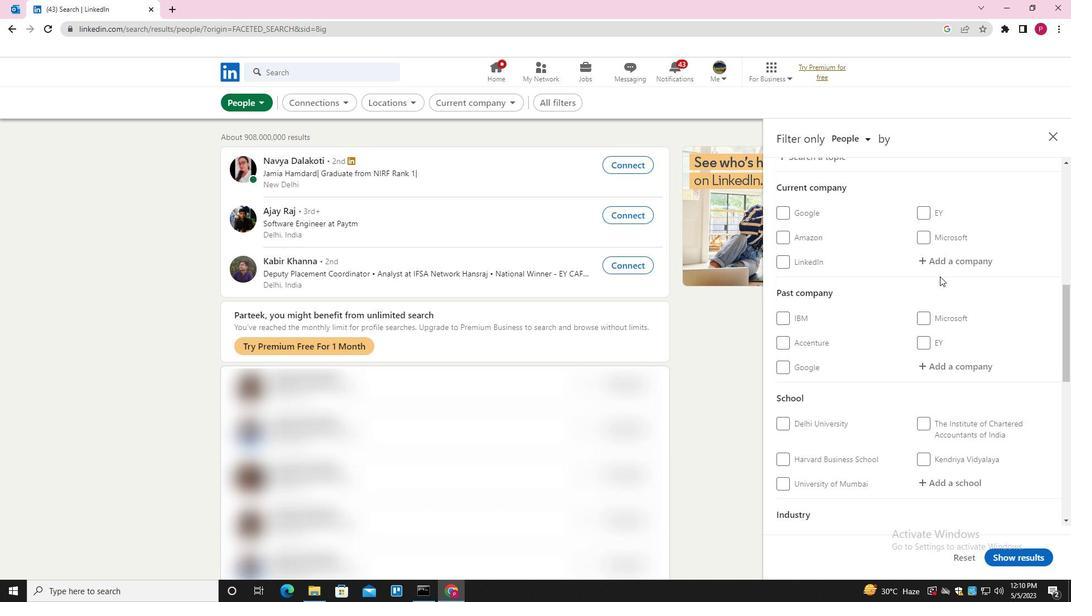 
Action: Mouse pressed left at (943, 263)
Screenshot: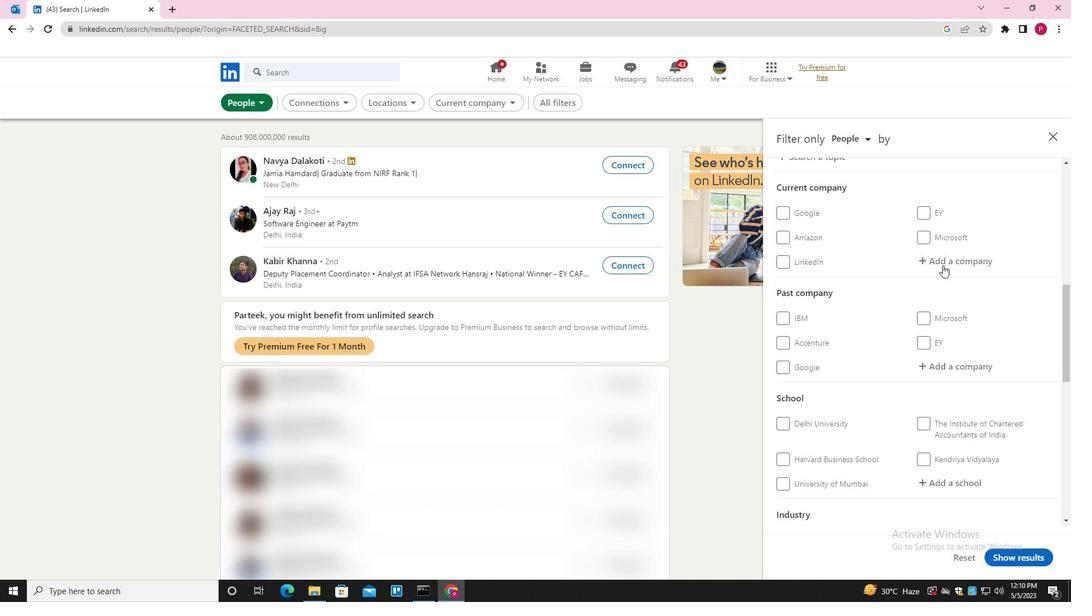 
Action: Mouse moved to (943, 263)
Screenshot: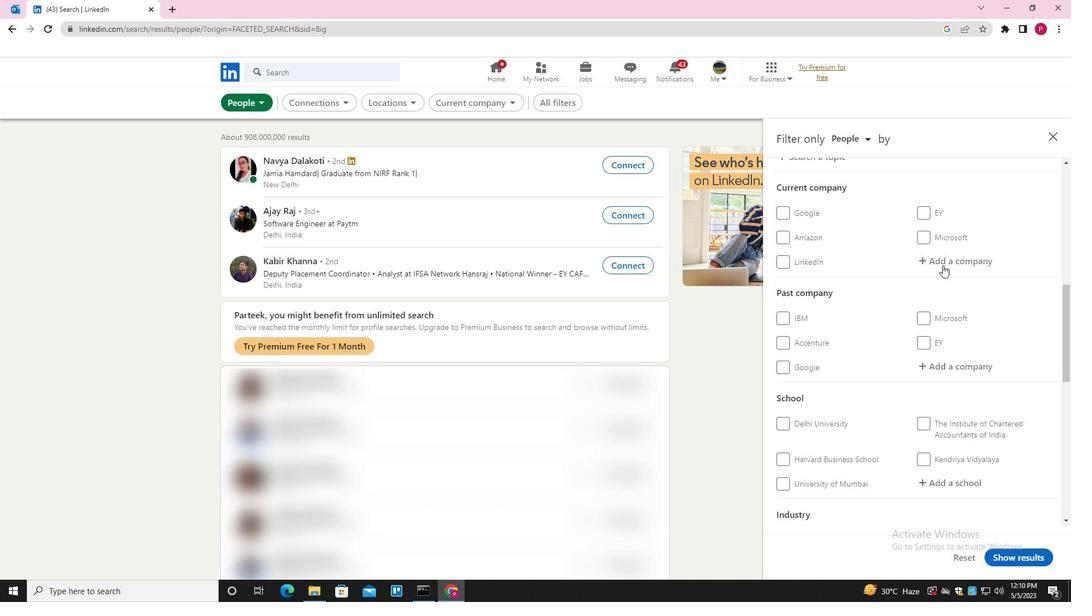 
Action: Key pressed <Key.shift>WORK<Key.space><Key.shift>FROM<Key.space><Key.shift>HOME<Key.space><Key.backspace>/<Key.shift>EX<Key.down><Key.down><Key.enter>
Screenshot: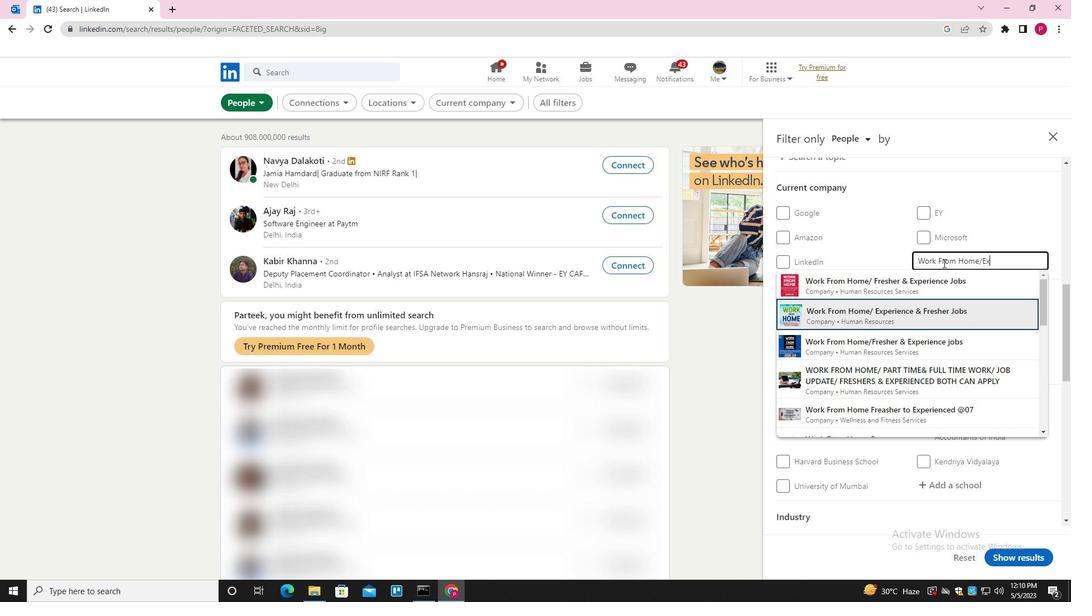 
Action: Mouse moved to (905, 280)
Screenshot: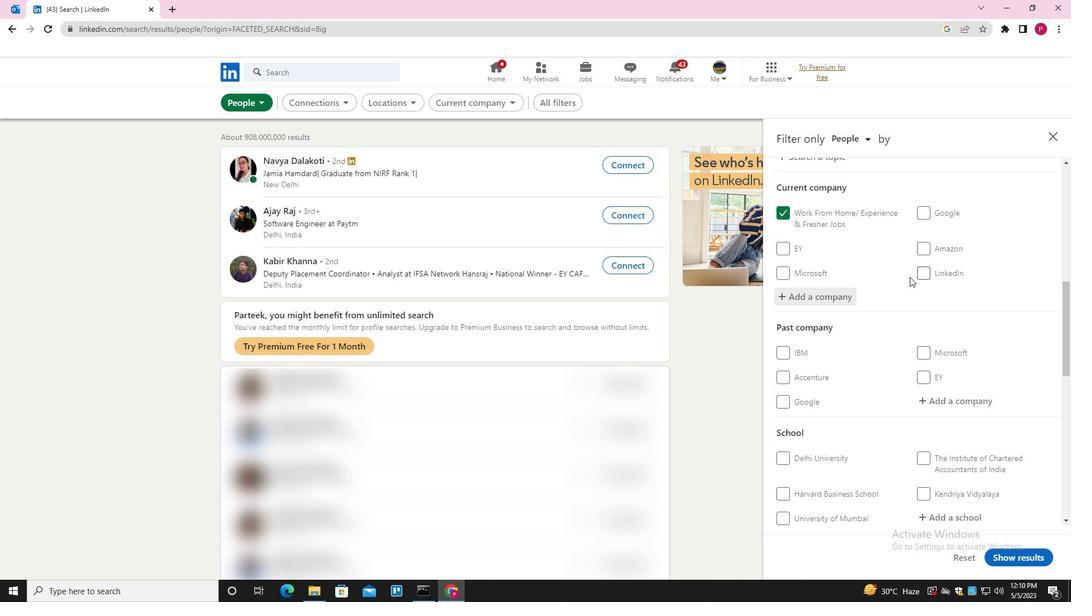 
Action: Mouse scrolled (905, 279) with delta (0, 0)
Screenshot: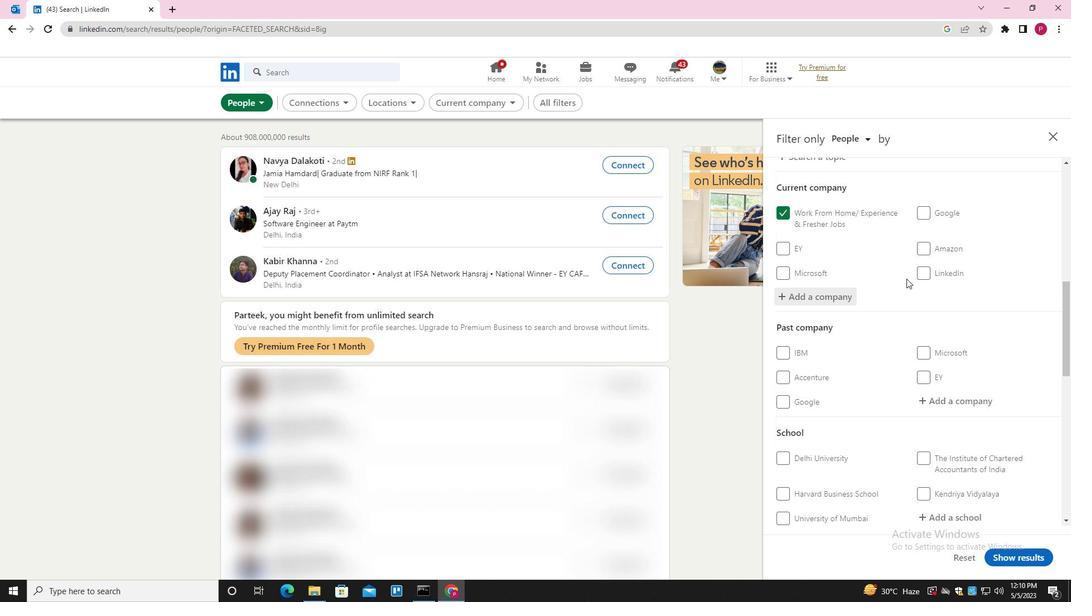 
Action: Mouse scrolled (905, 279) with delta (0, 0)
Screenshot: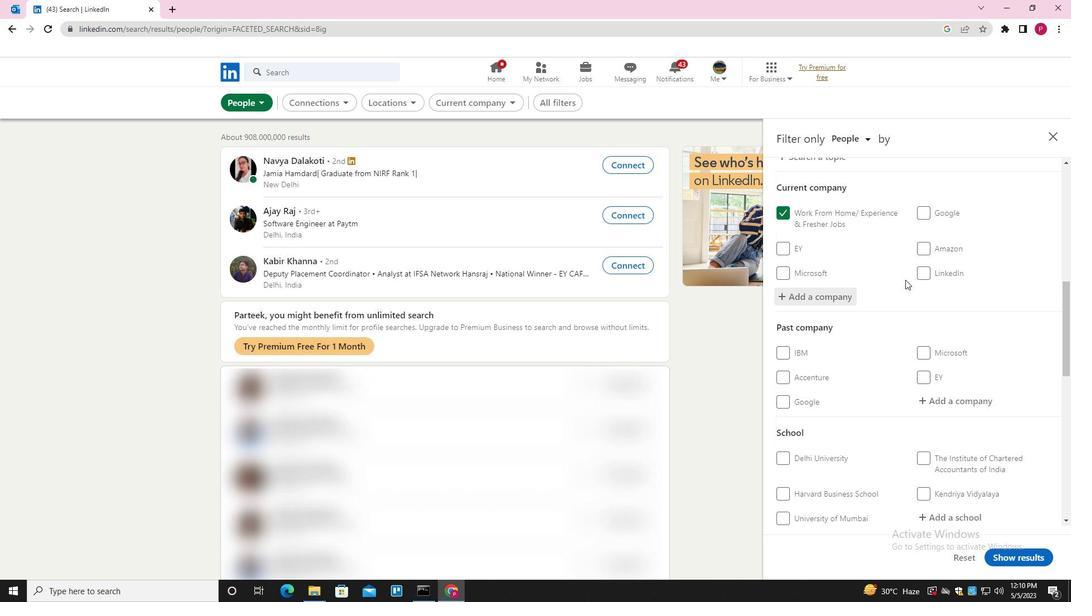 
Action: Mouse scrolled (905, 279) with delta (0, 0)
Screenshot: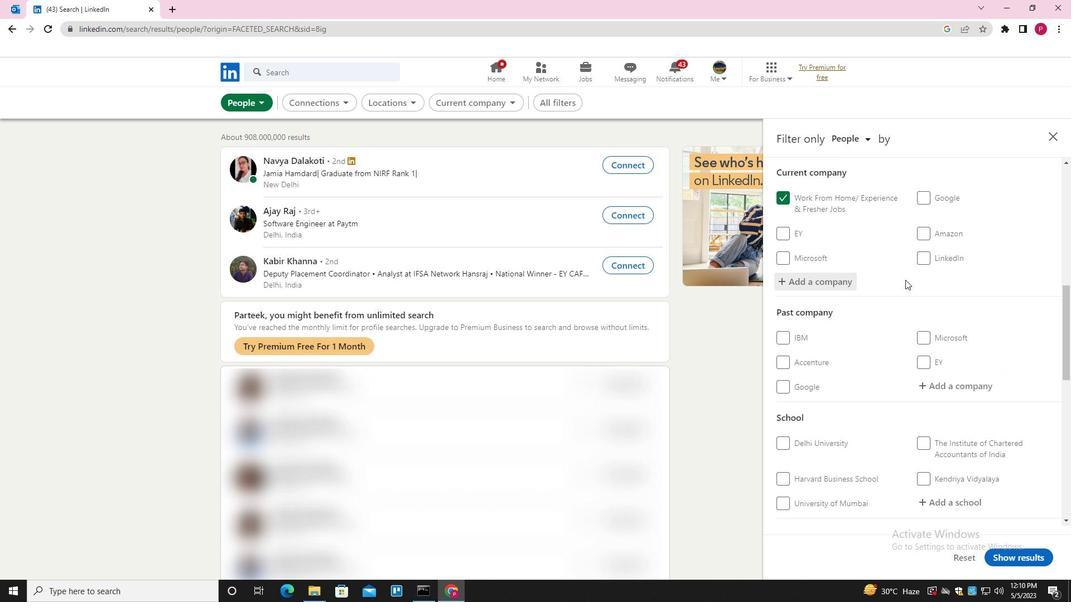 
Action: Mouse scrolled (905, 279) with delta (0, 0)
Screenshot: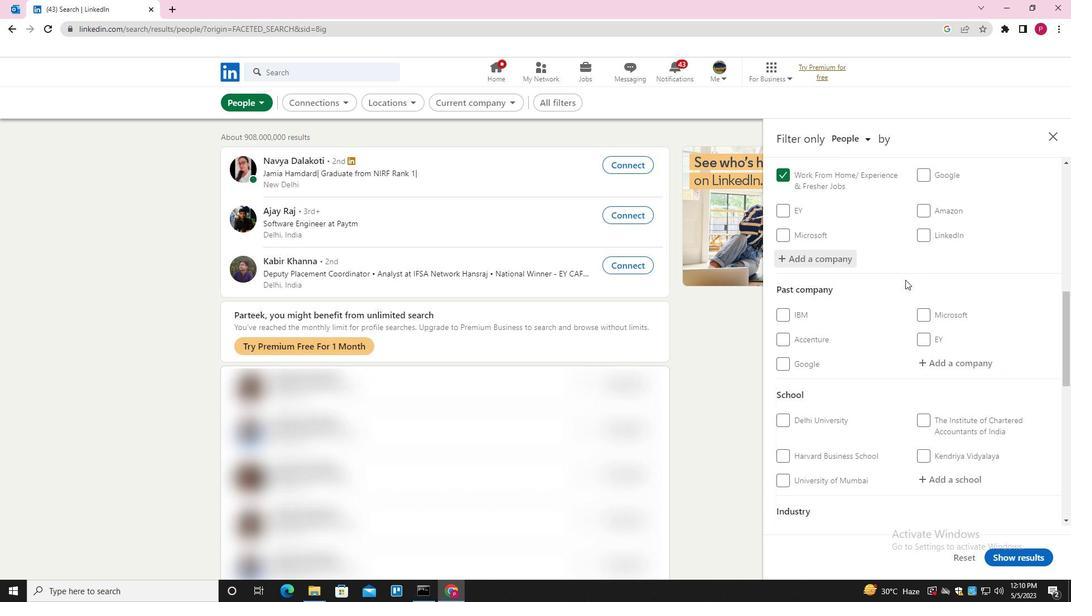 
Action: Mouse moved to (930, 289)
Screenshot: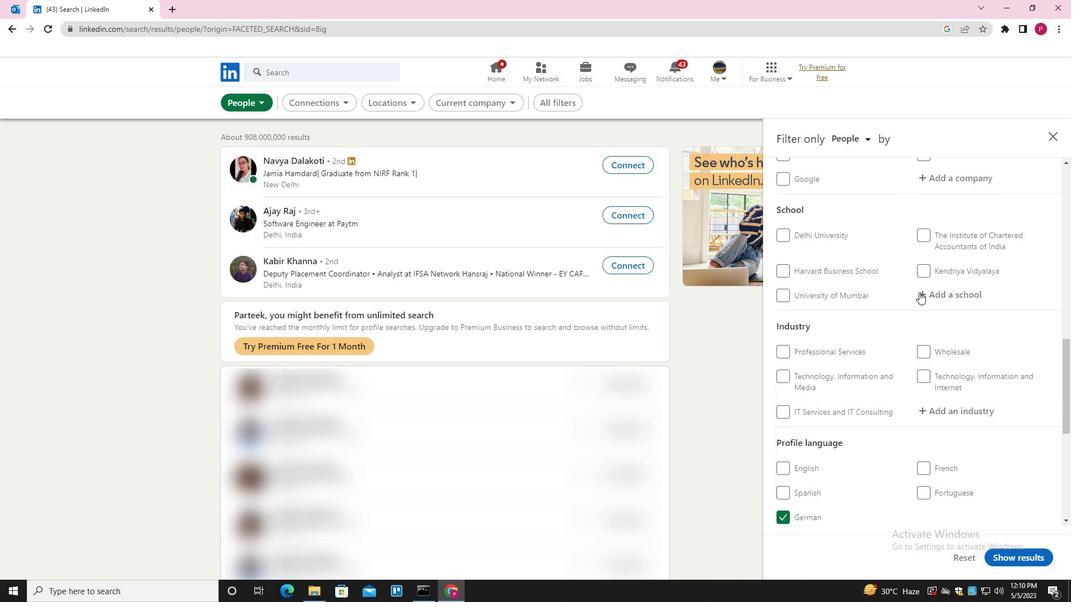 
Action: Mouse pressed left at (930, 289)
Screenshot: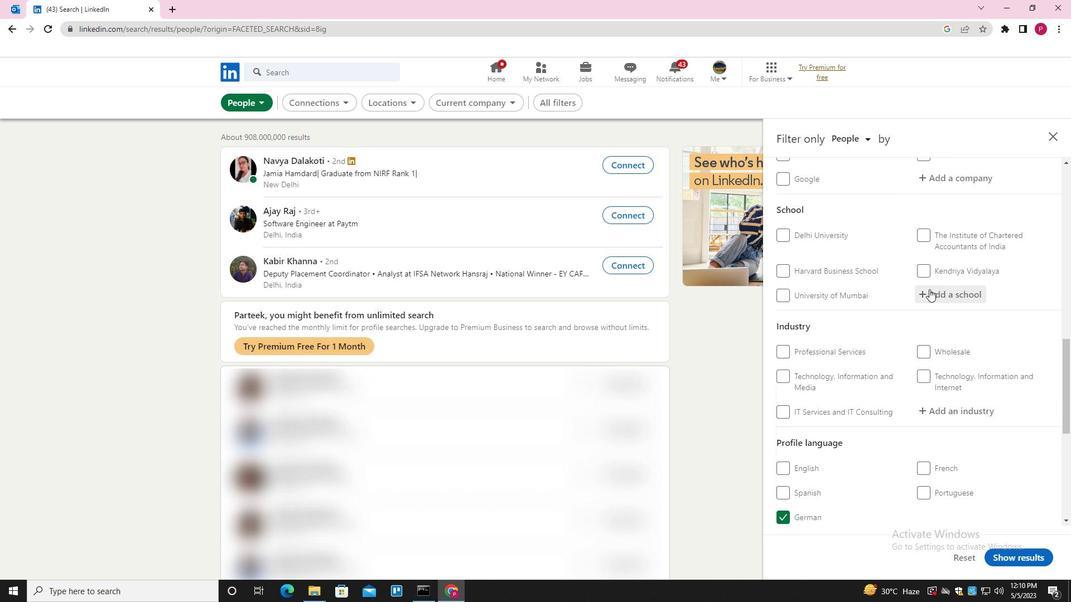 
Action: Key pressed <Key.shift><Key.shift><Key.shift><Key.shift><Key.shift><Key.shift>DELHI<Key.space><Key.shift><Key.shift><Key.shift><Key.shift><Key.shift><Key.shift><Key.shift><Key.shift>TECHNI<Key.backspace>OLOGICAL<Key.space><Key.shift><Key.shift>UNIVERSITY<Key.space><Key.down><Key.enter>
Screenshot: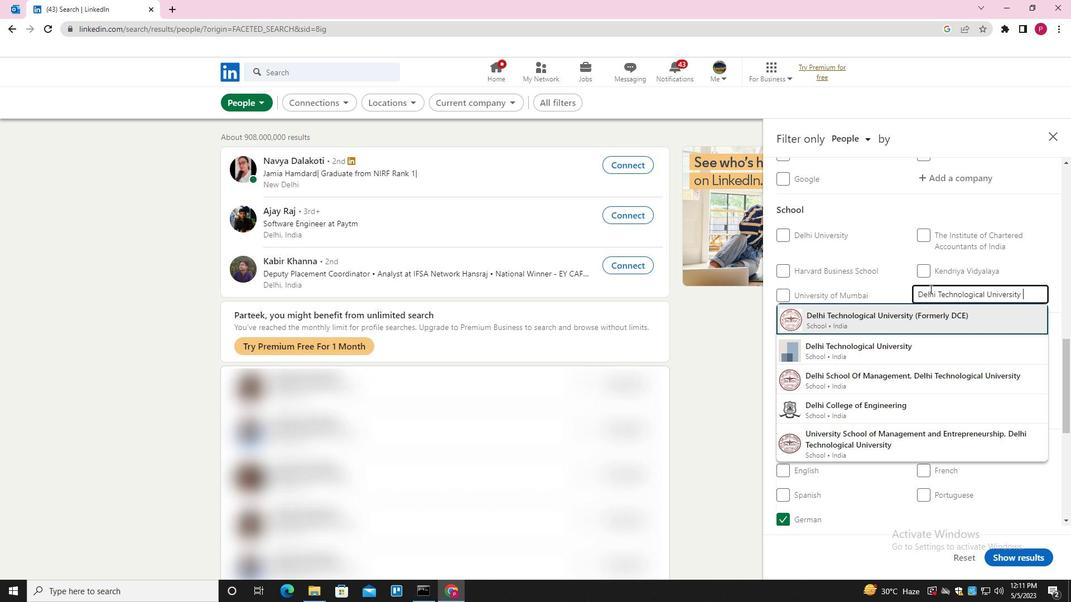 
Action: Mouse moved to (926, 293)
Screenshot: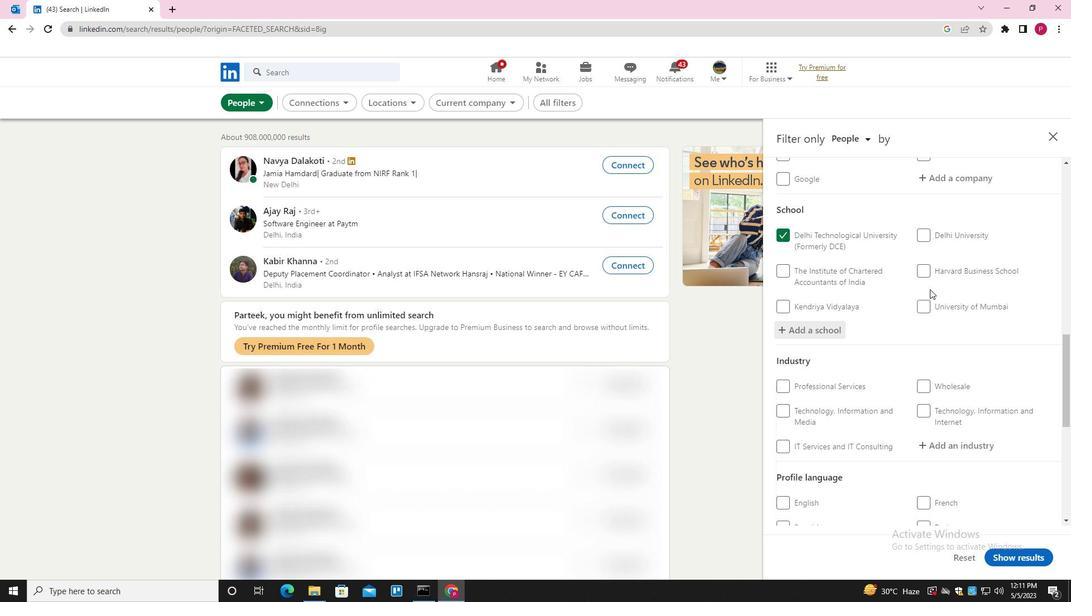 
Action: Mouse scrolled (926, 293) with delta (0, 0)
Screenshot: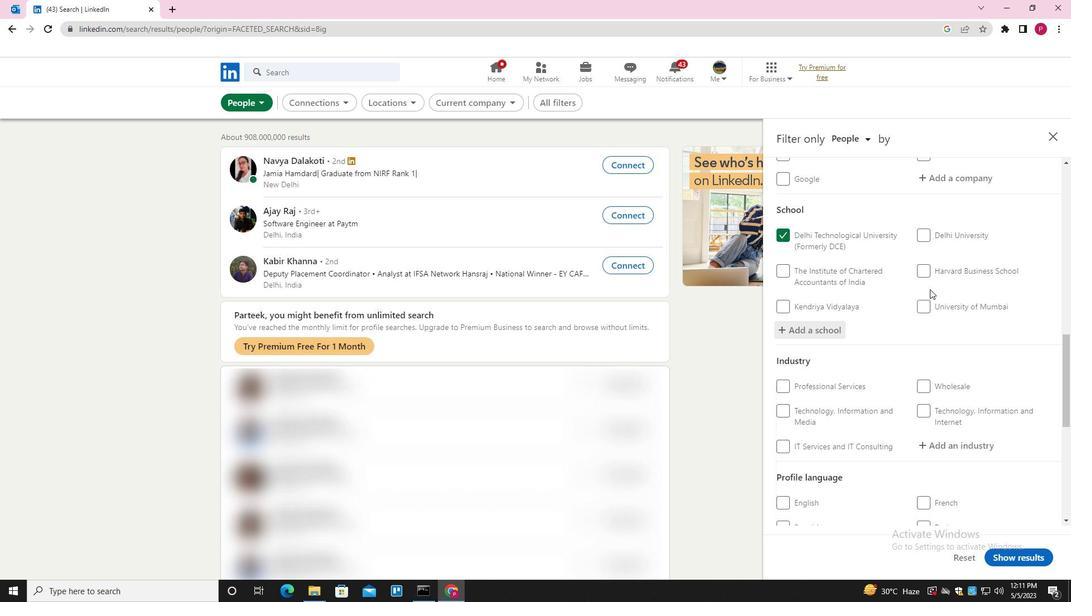 
Action: Mouse moved to (926, 294)
Screenshot: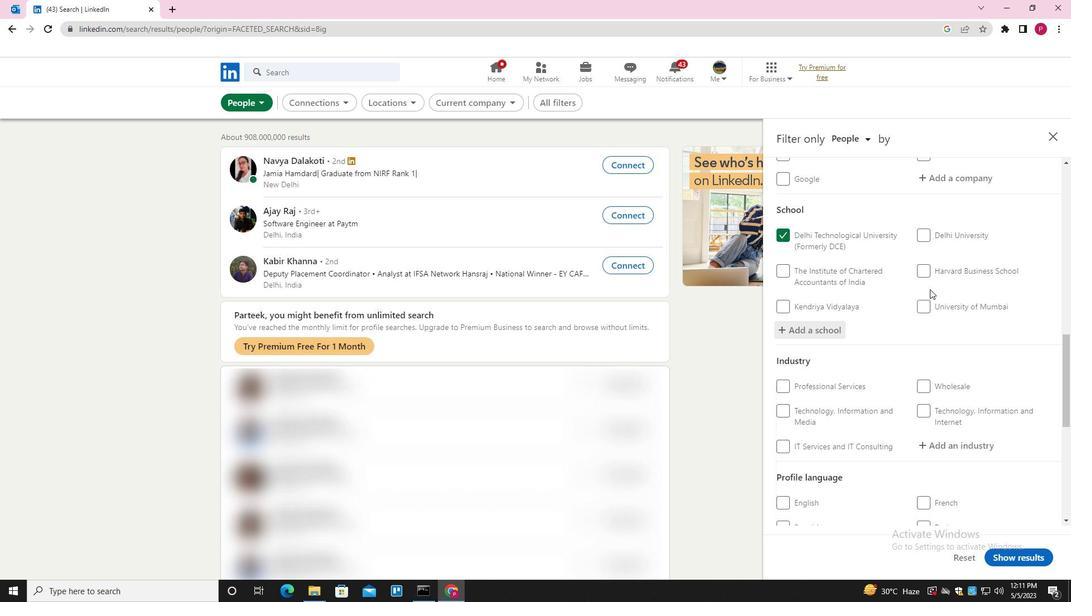 
Action: Mouse scrolled (926, 293) with delta (0, 0)
Screenshot: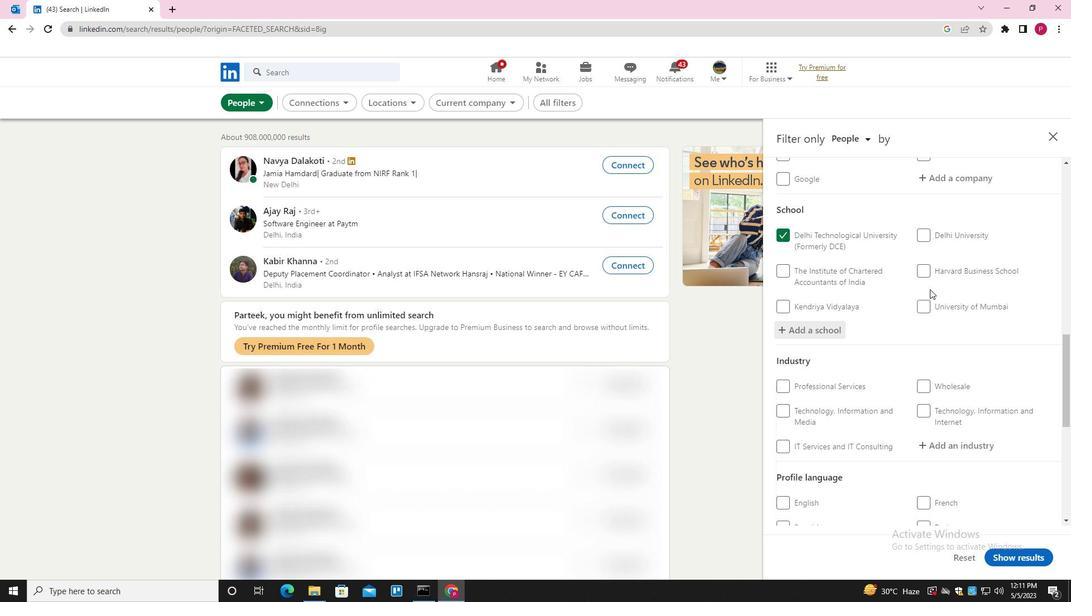 
Action: Mouse moved to (926, 294)
Screenshot: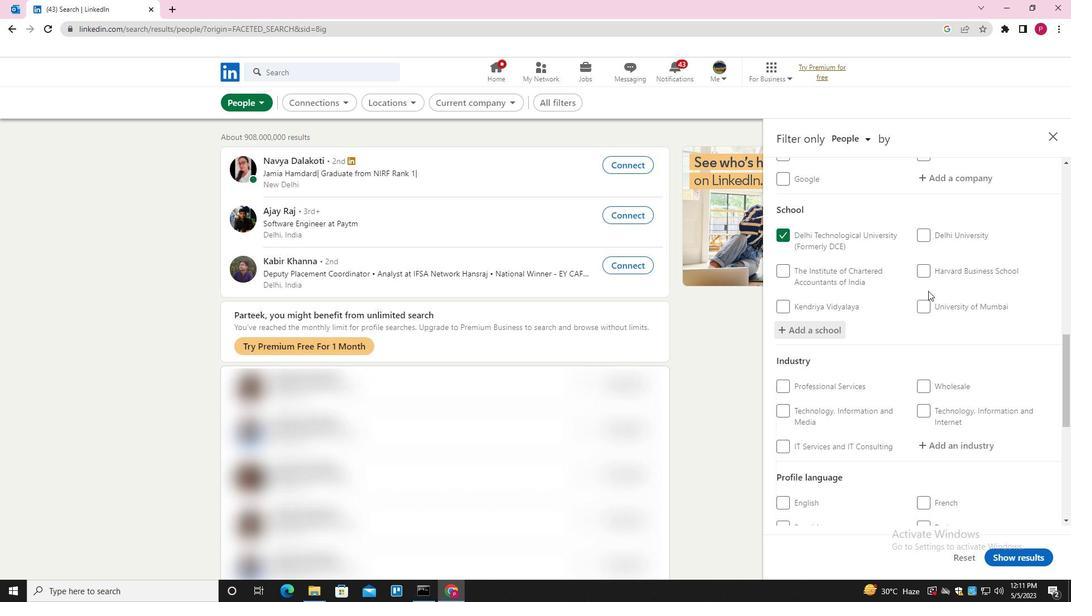 
Action: Mouse scrolled (926, 293) with delta (0, 0)
Screenshot: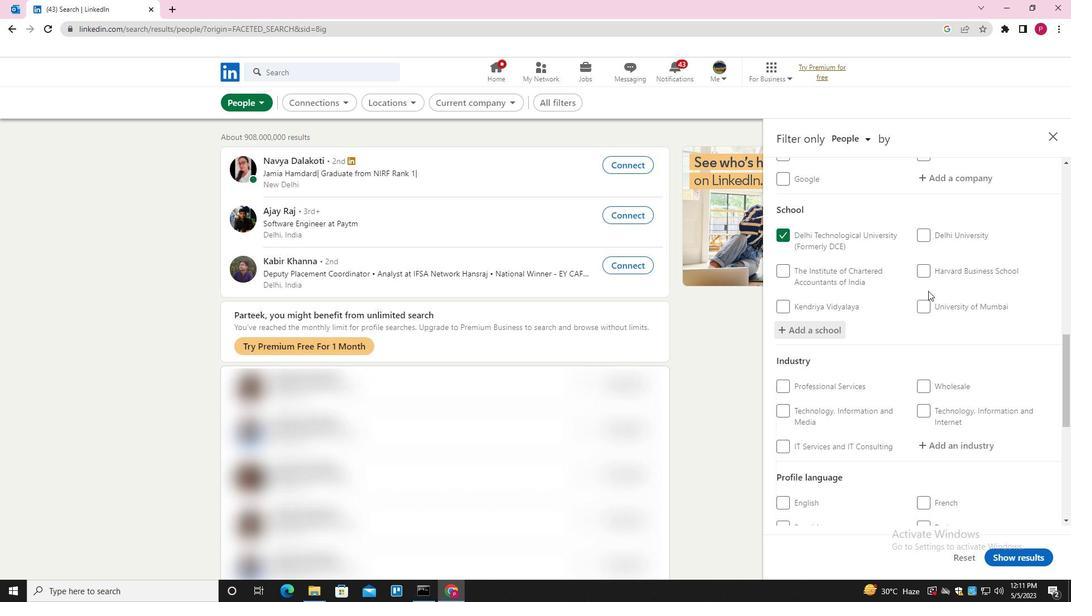 
Action: Mouse moved to (924, 295)
Screenshot: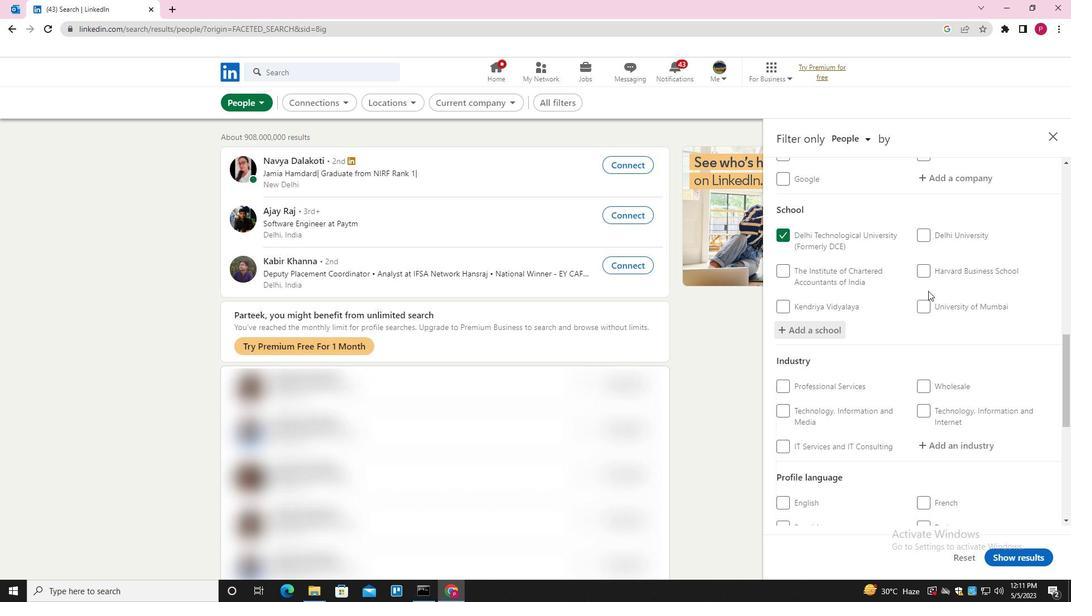 
Action: Mouse scrolled (924, 294) with delta (0, 0)
Screenshot: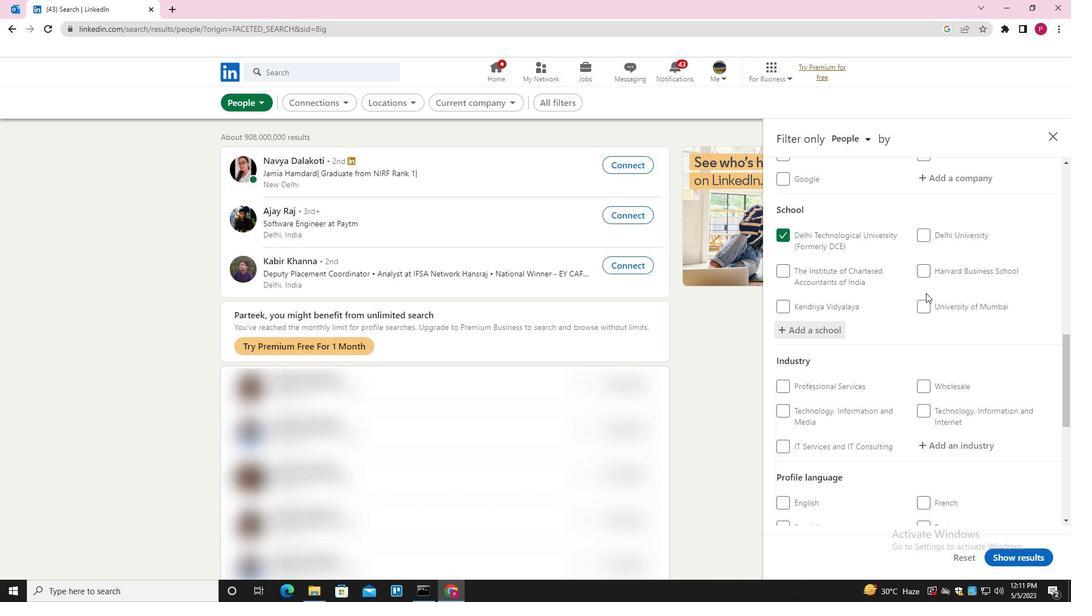 
Action: Mouse moved to (965, 219)
Screenshot: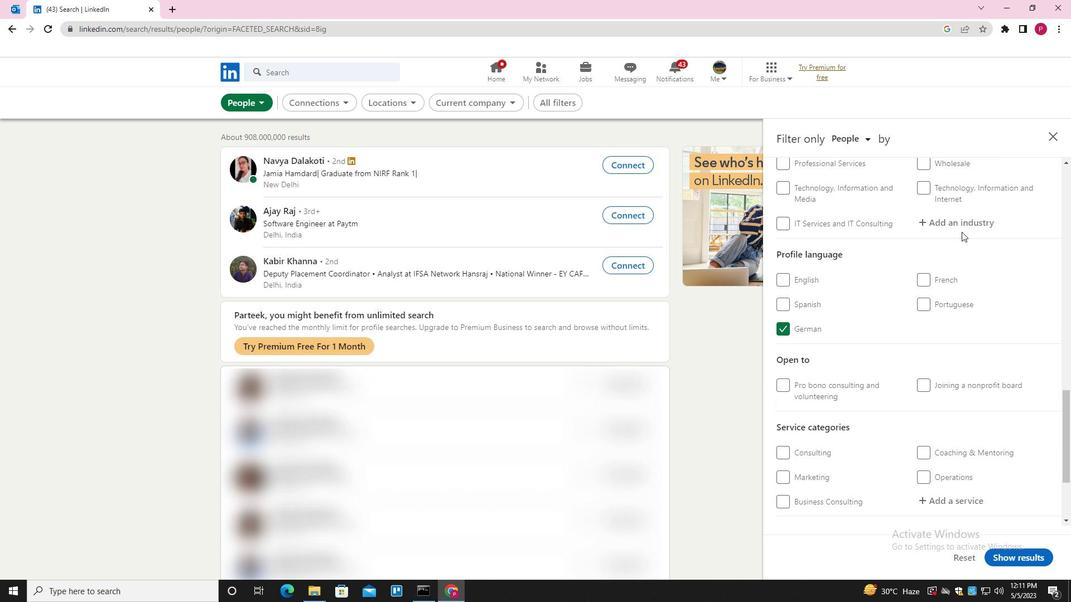 
Action: Mouse pressed left at (965, 219)
Screenshot: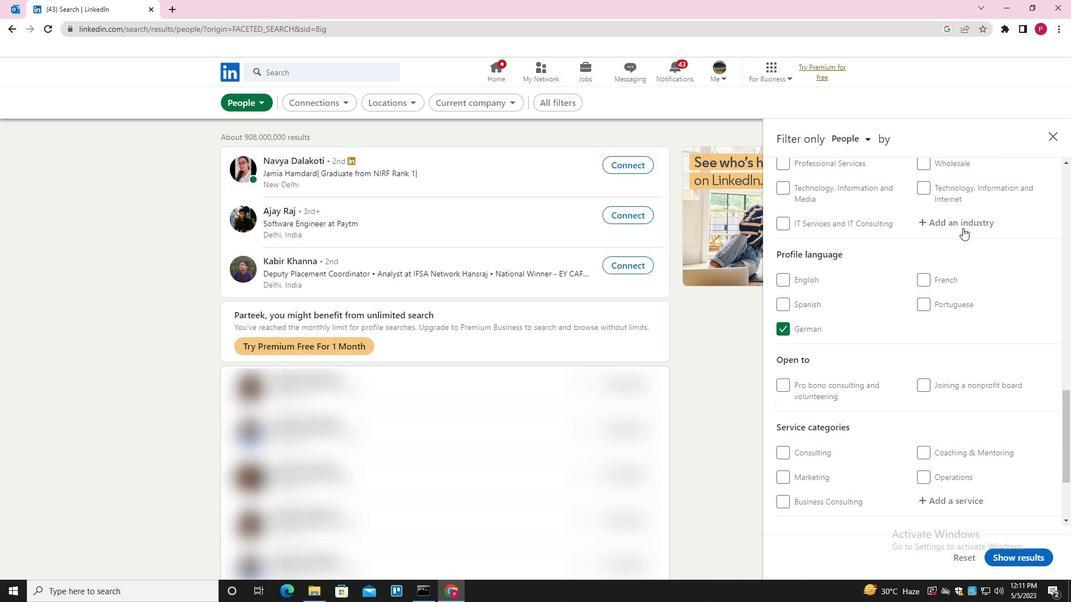 
Action: Key pressed <Key.shift><Key.shift><Key.shift><Key.shift><Key.shift><Key.shift>IT<Key.space><Key.shift>SYSTEM<Key.space><Key.shift>TRAINING<Key.space>AND<Key.space><Key.shift>SUPPORT<Key.down><Key.enter>
Screenshot: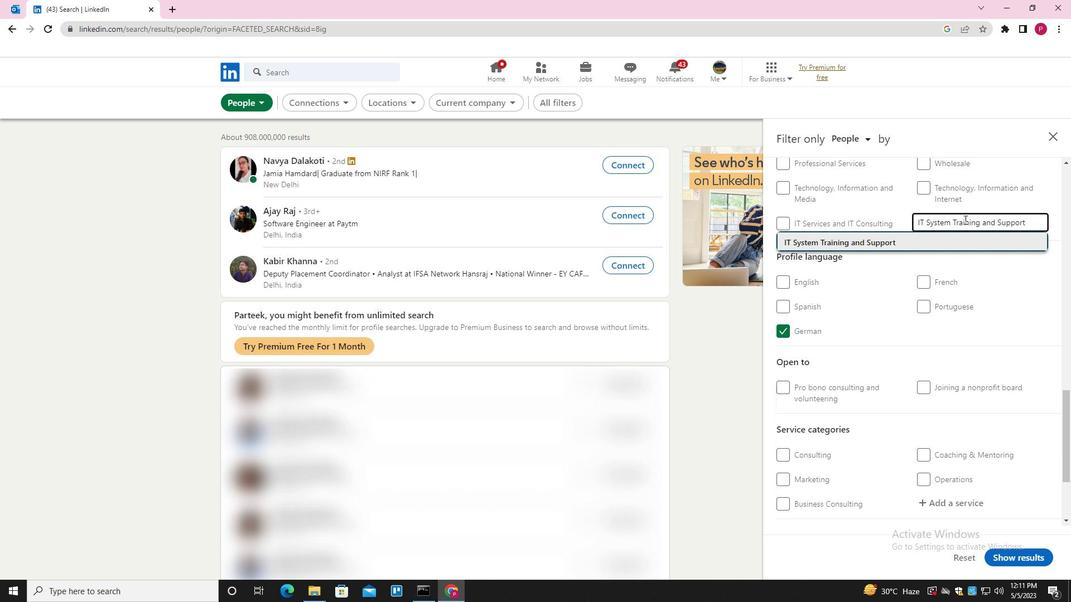 
Action: Mouse moved to (884, 407)
Screenshot: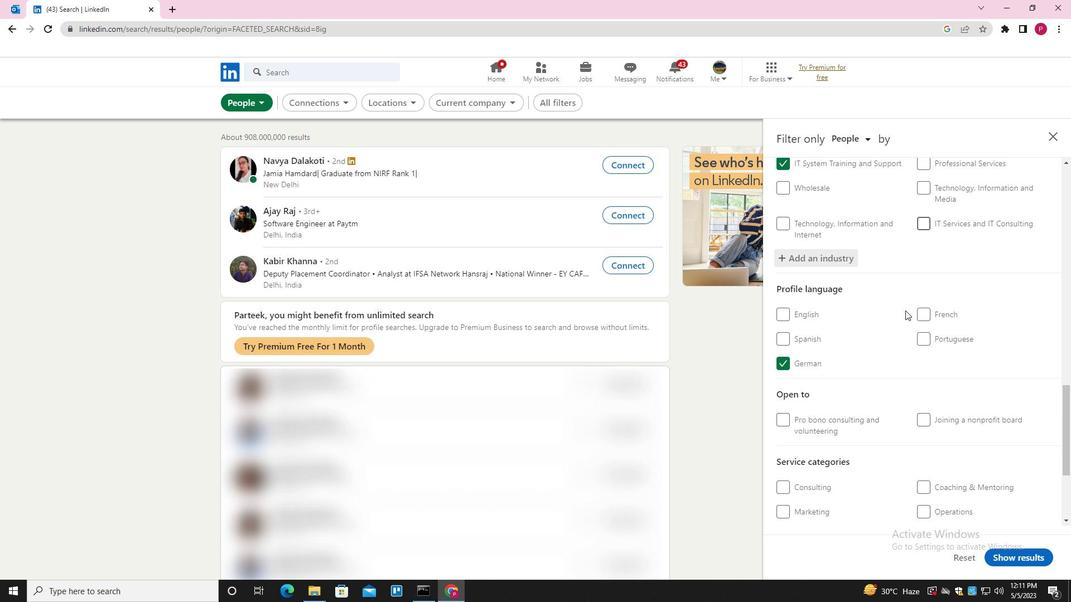 
Action: Mouse scrolled (884, 406) with delta (0, 0)
Screenshot: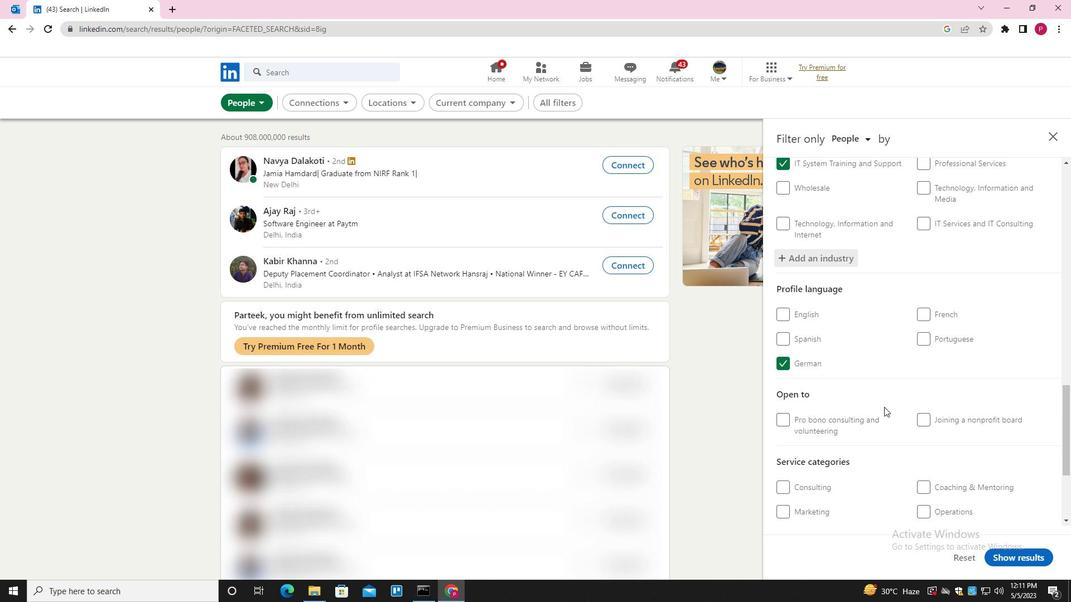 
Action: Mouse scrolled (884, 406) with delta (0, 0)
Screenshot: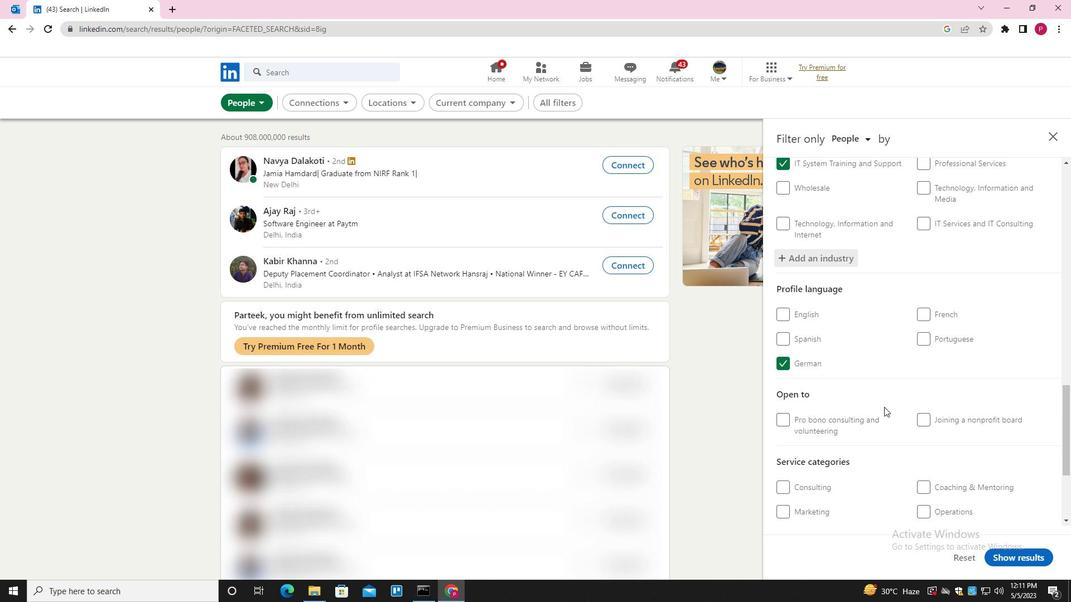 
Action: Mouse moved to (885, 408)
Screenshot: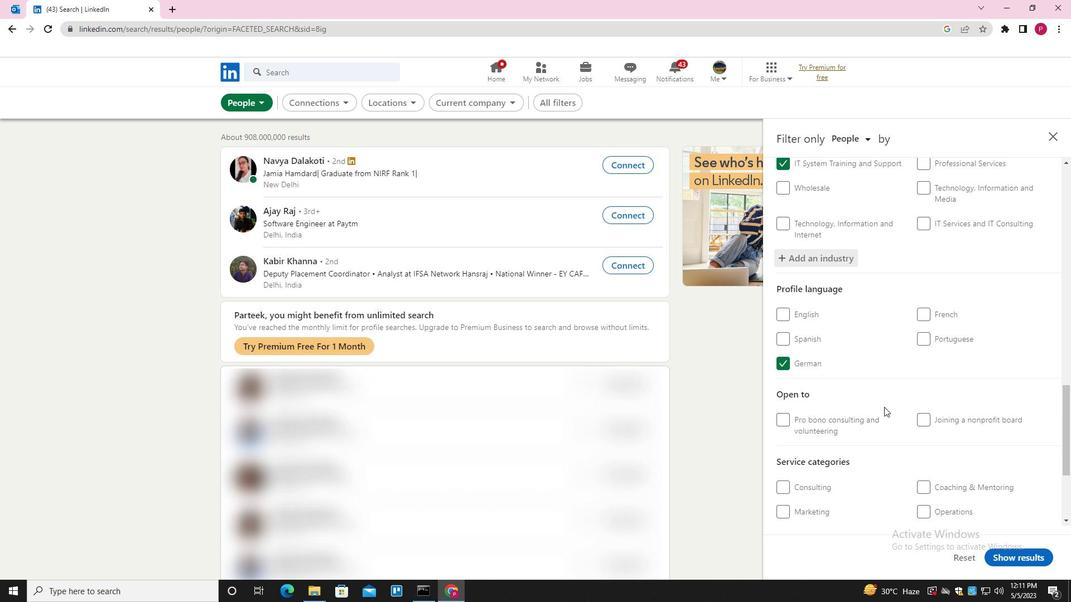 
Action: Mouse scrolled (885, 407) with delta (0, 0)
Screenshot: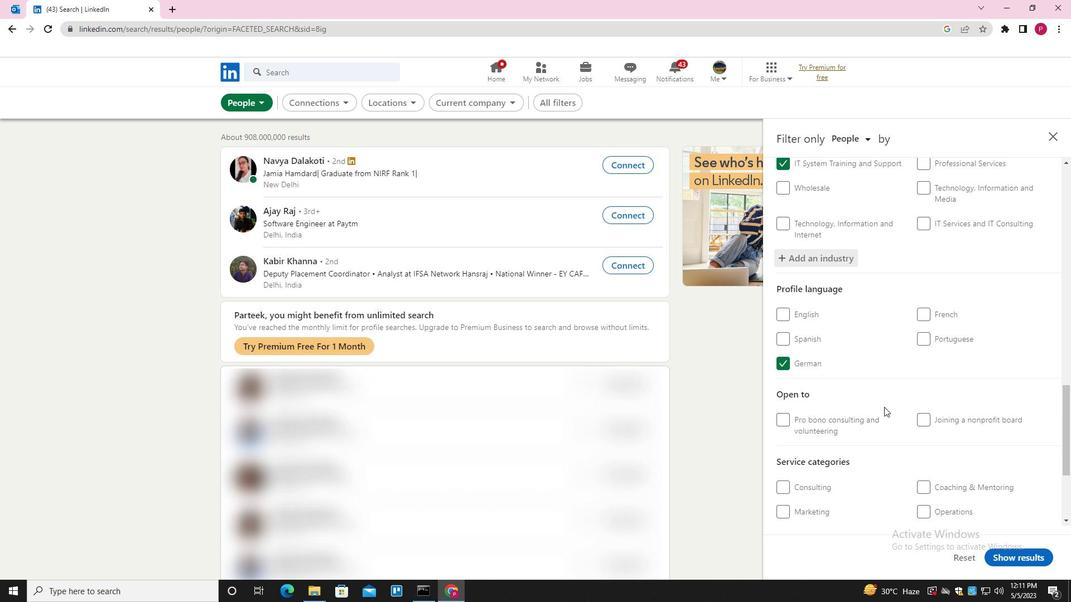 
Action: Mouse moved to (955, 368)
Screenshot: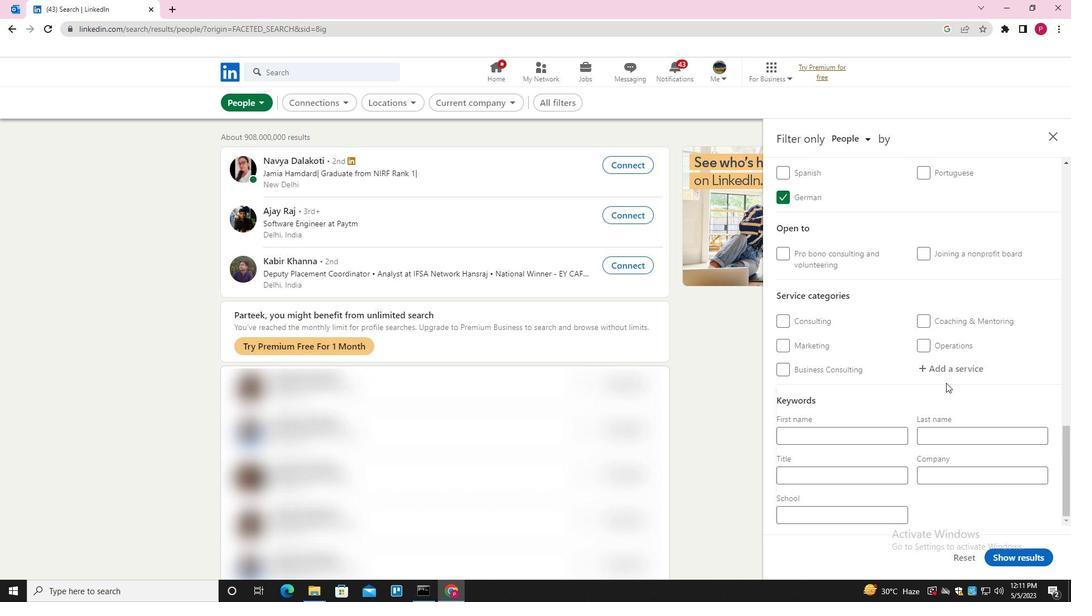 
Action: Mouse pressed left at (955, 368)
Screenshot: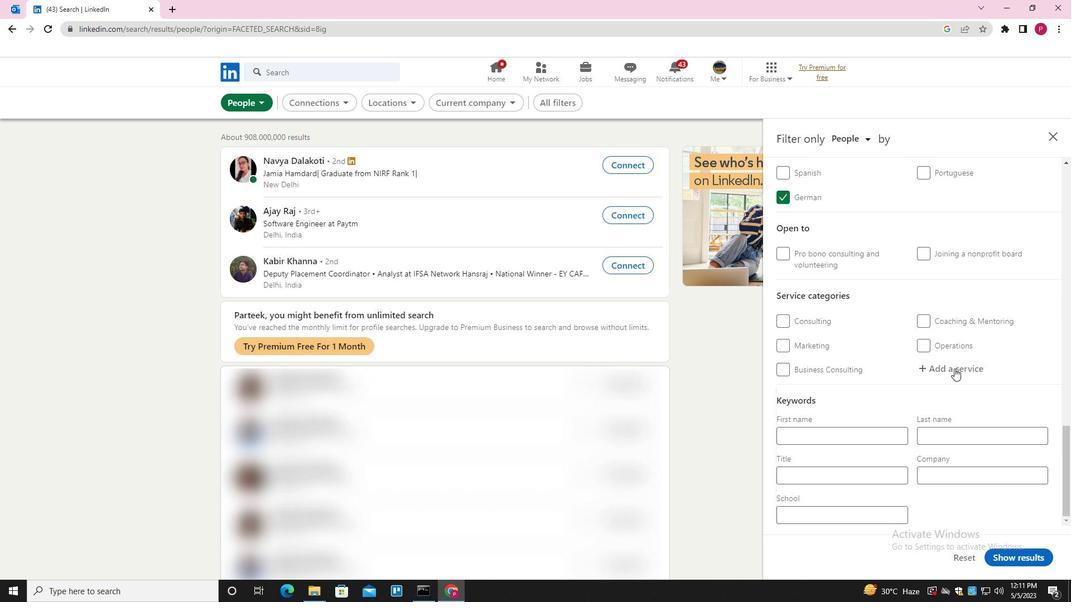 
Action: Key pressed <Key.shift>ADMINISTRATIVE<Key.space><Key.enter>
Screenshot: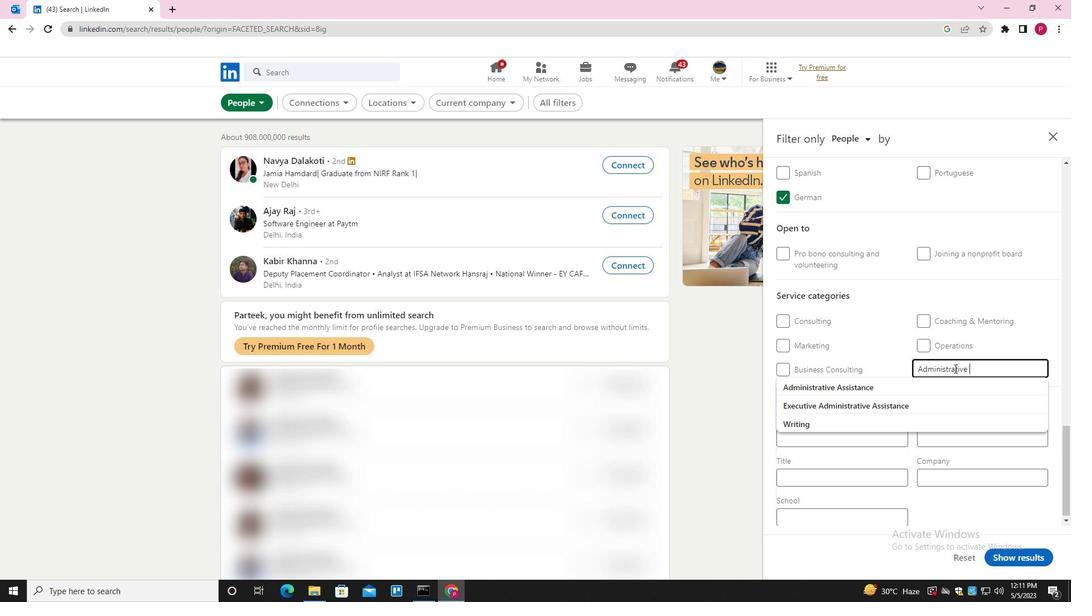 
Action: Mouse moved to (902, 387)
Screenshot: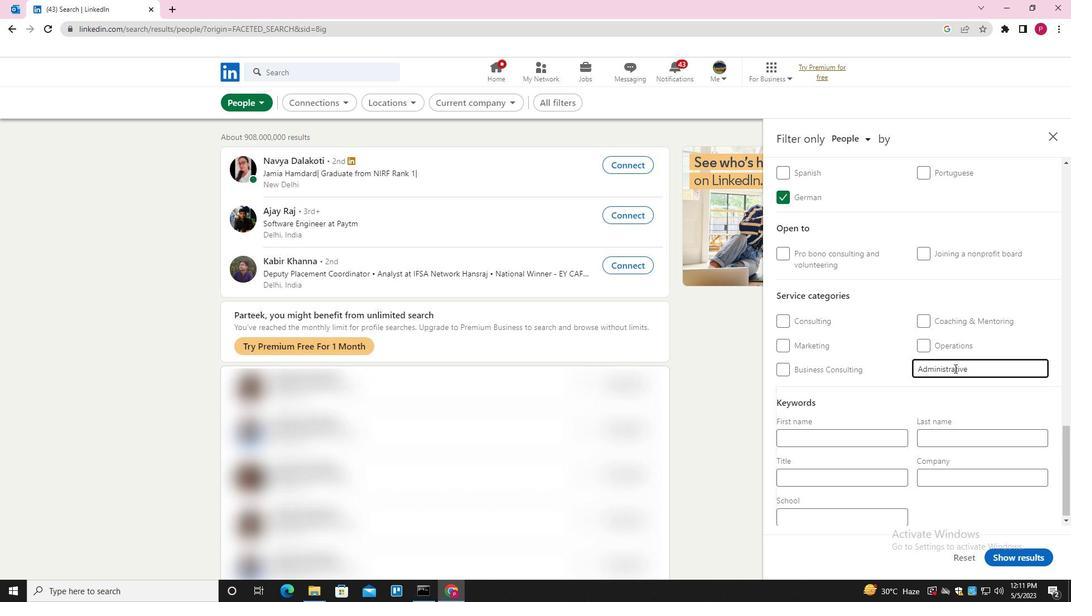 
Action: Mouse scrolled (902, 387) with delta (0, 0)
Screenshot: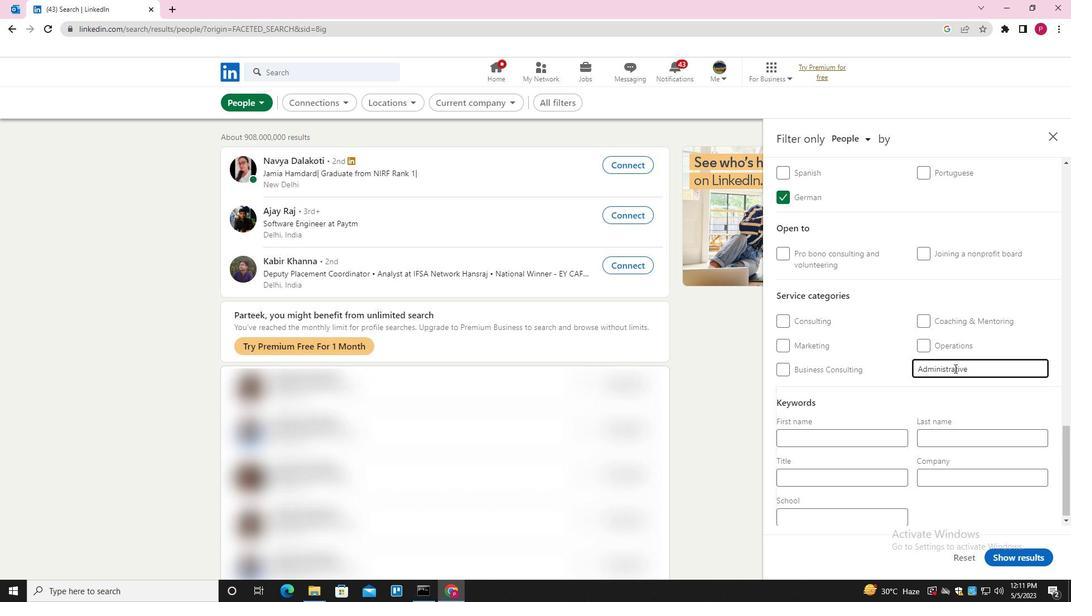 
Action: Mouse moved to (897, 394)
Screenshot: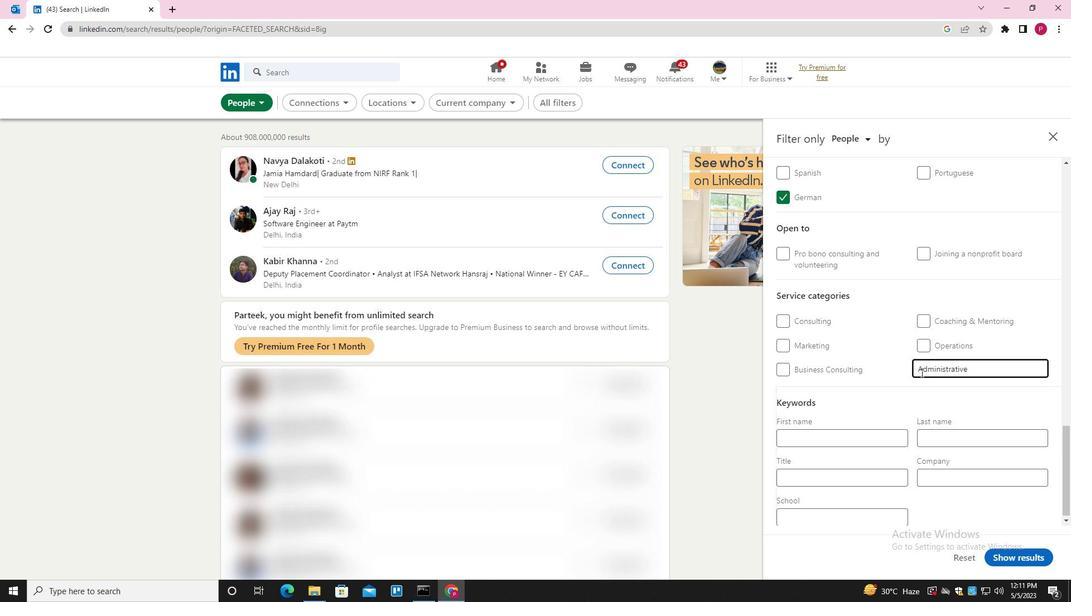 
Action: Mouse scrolled (897, 393) with delta (0, 0)
Screenshot: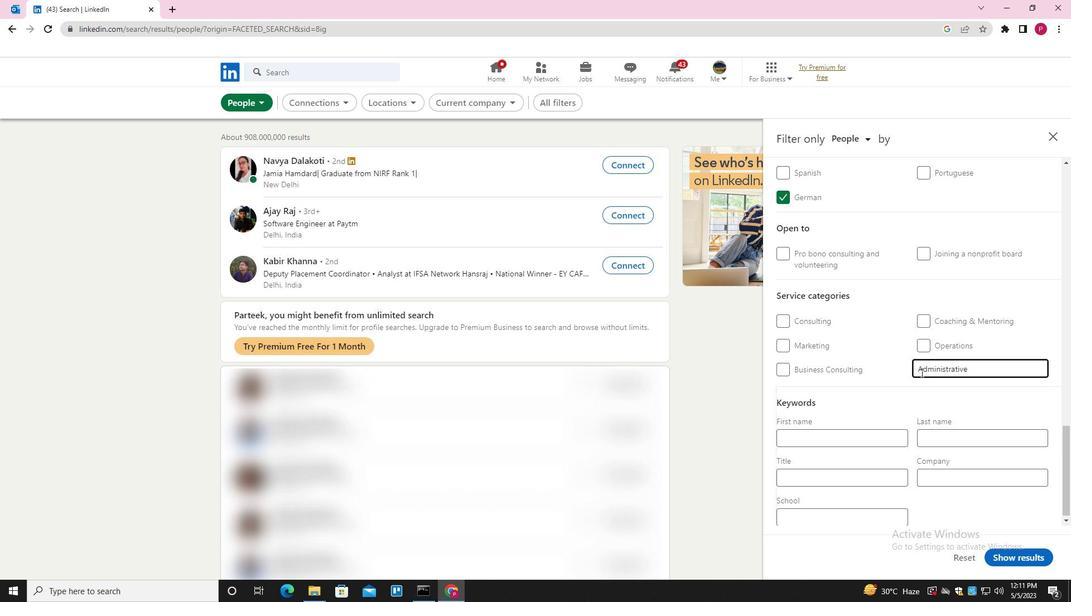 
Action: Mouse moved to (893, 400)
Screenshot: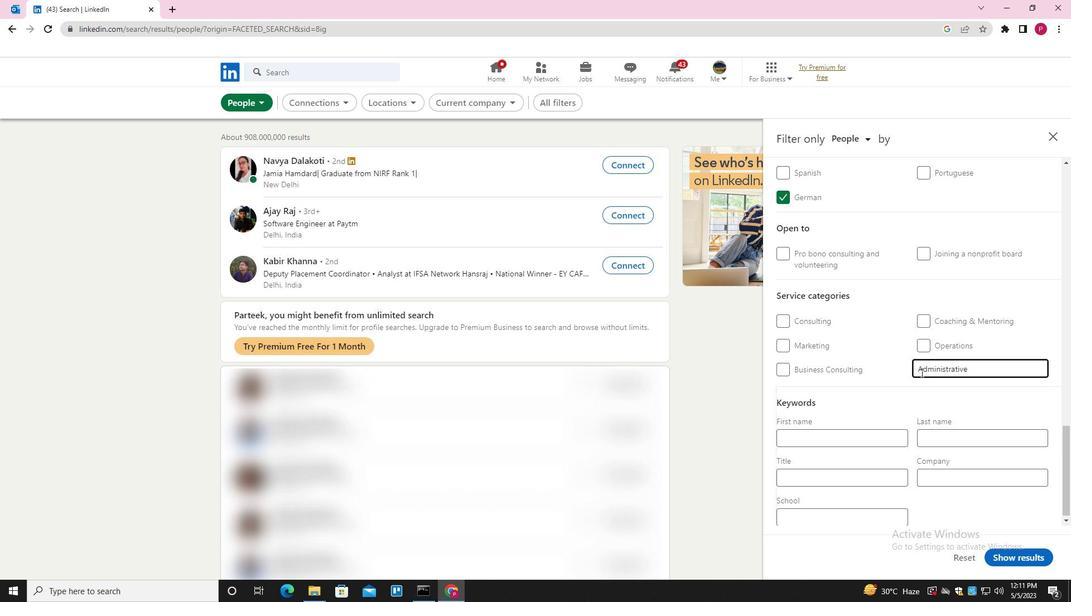
Action: Mouse scrolled (893, 399) with delta (0, 0)
Screenshot: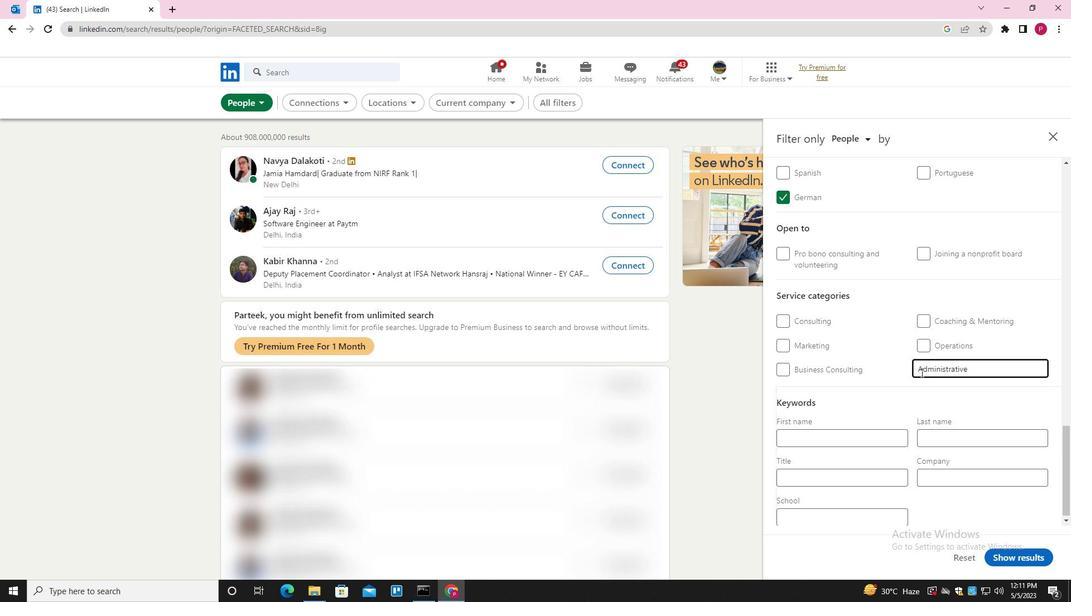 
Action: Mouse moved to (886, 410)
Screenshot: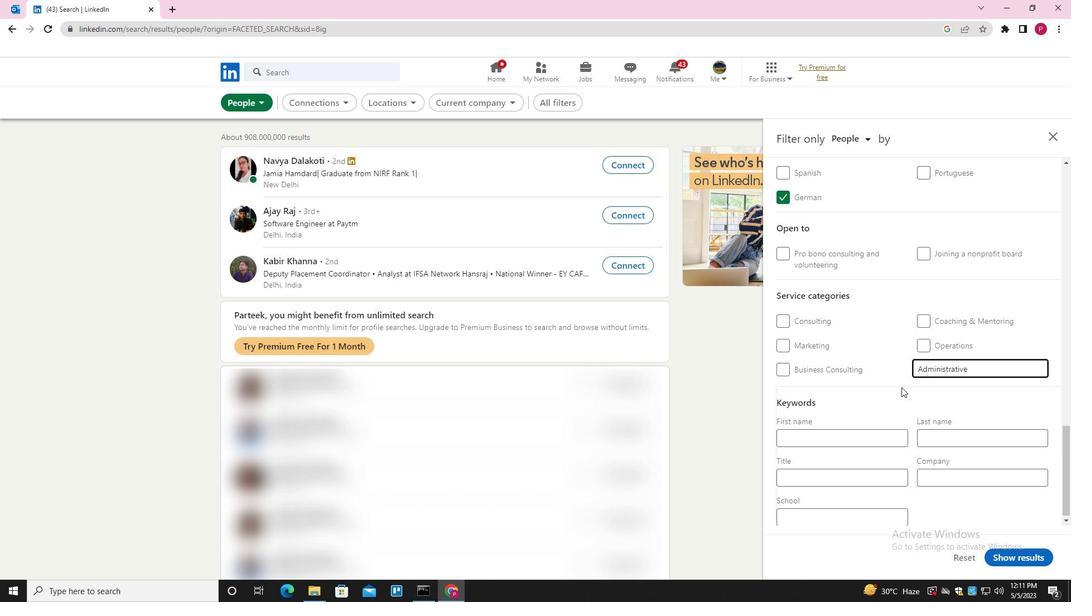 
Action: Mouse scrolled (886, 410) with delta (0, 0)
Screenshot: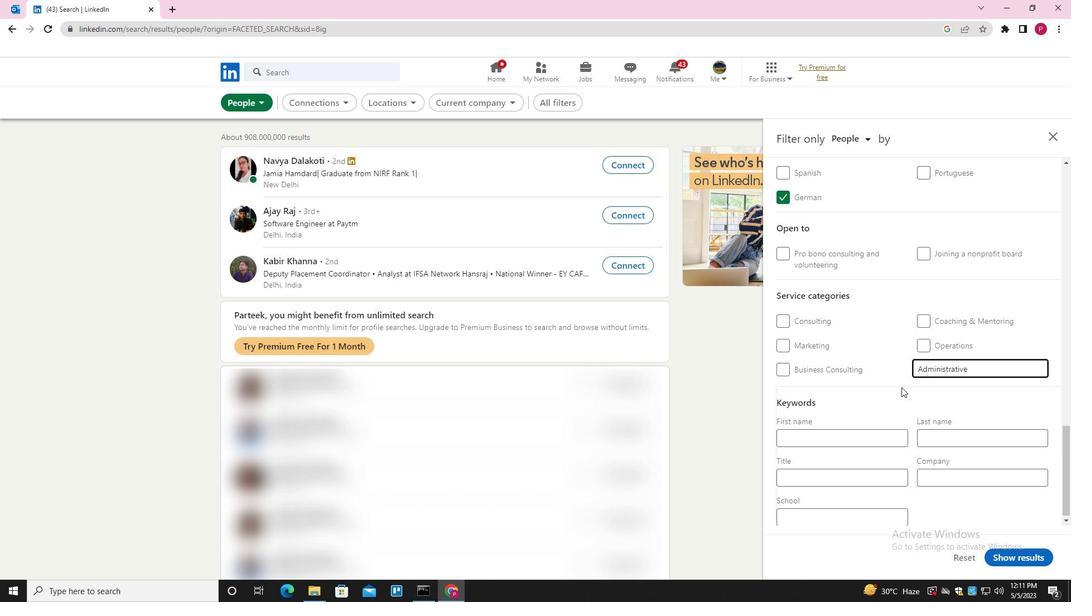 
Action: Mouse moved to (847, 473)
Screenshot: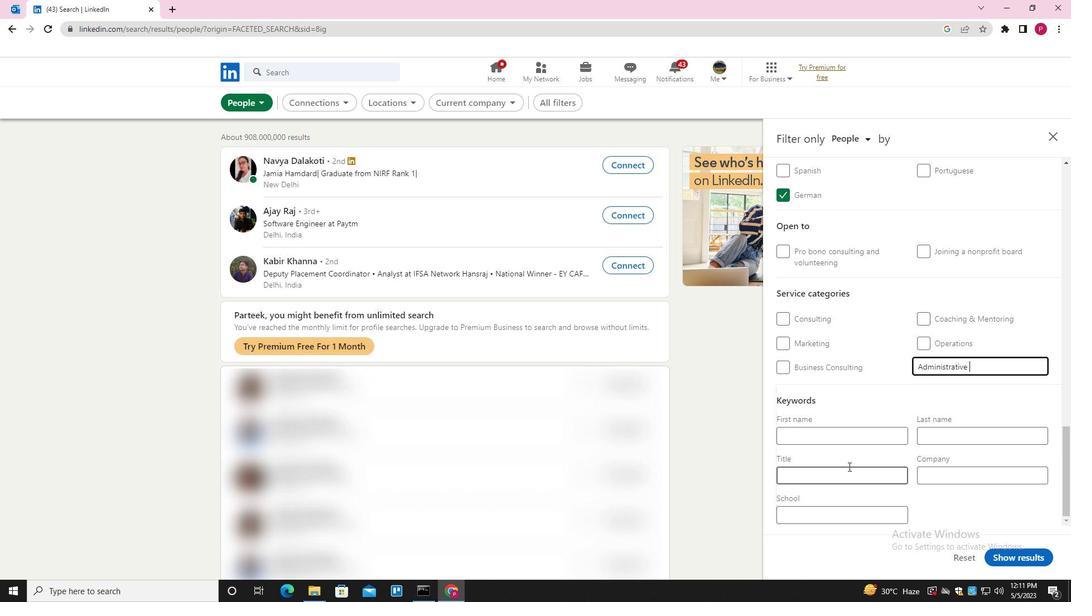 
Action: Mouse pressed left at (847, 473)
Screenshot: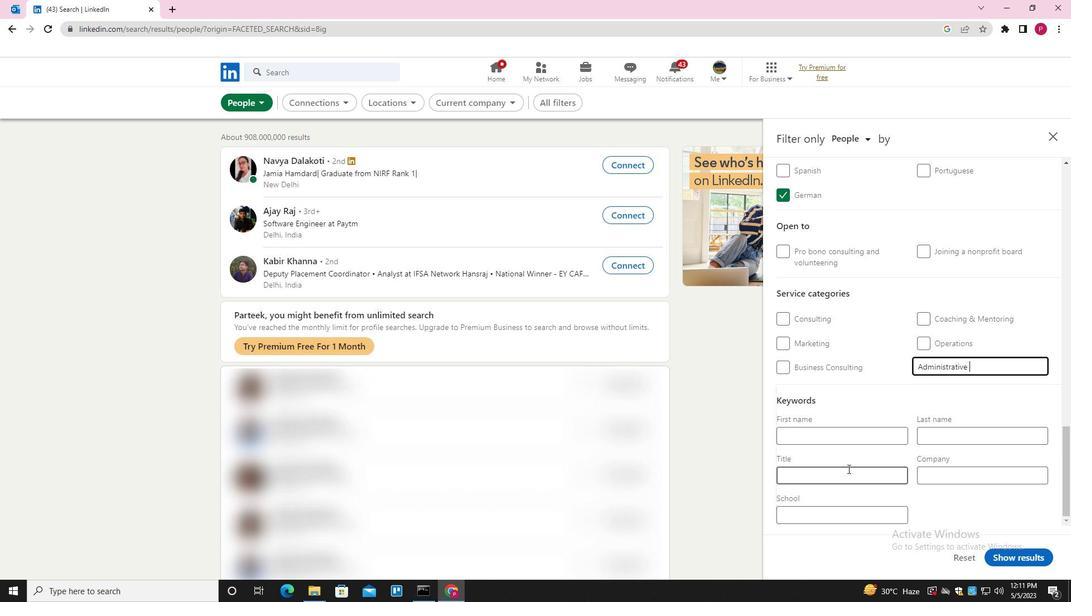 
Action: Key pressed <Key.shift>PROGRAM<Key.space><Key.shift><Key.shift>MANAGER
Screenshot: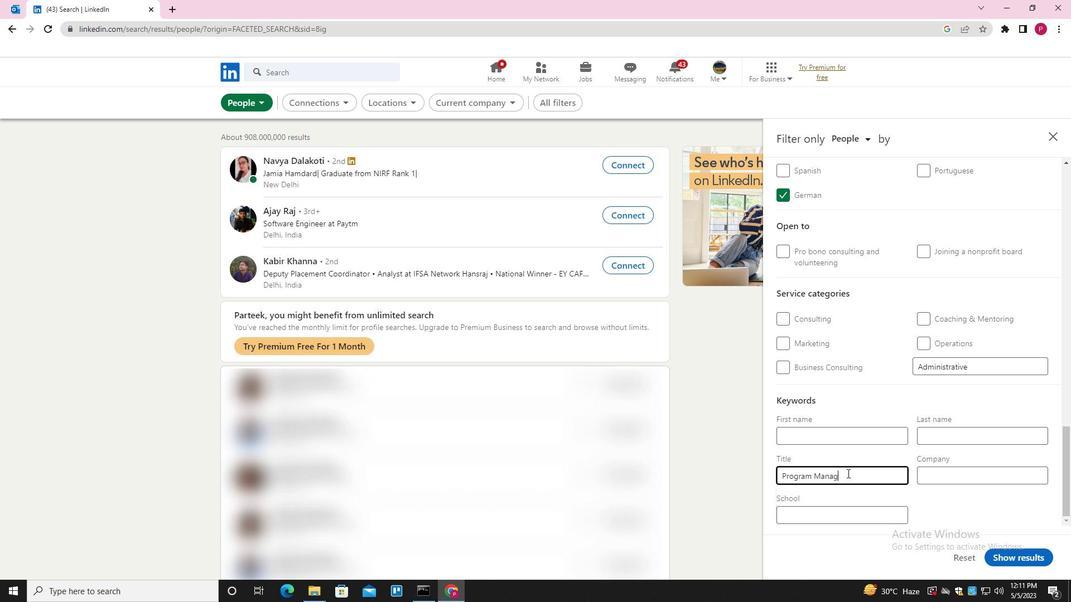 
Action: Mouse moved to (1013, 559)
Screenshot: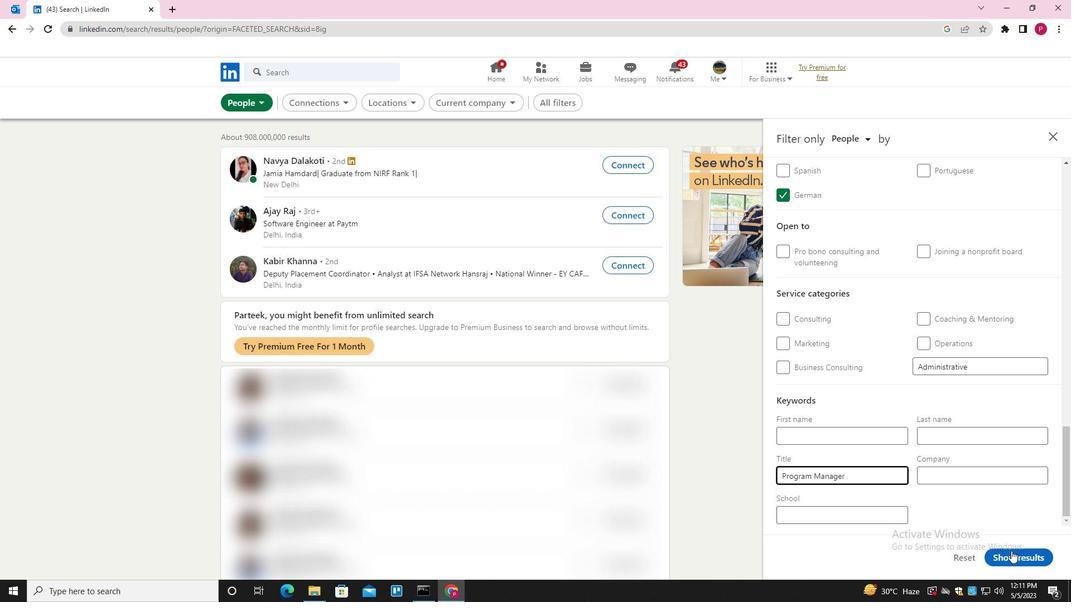 
Action: Mouse pressed left at (1013, 559)
Screenshot: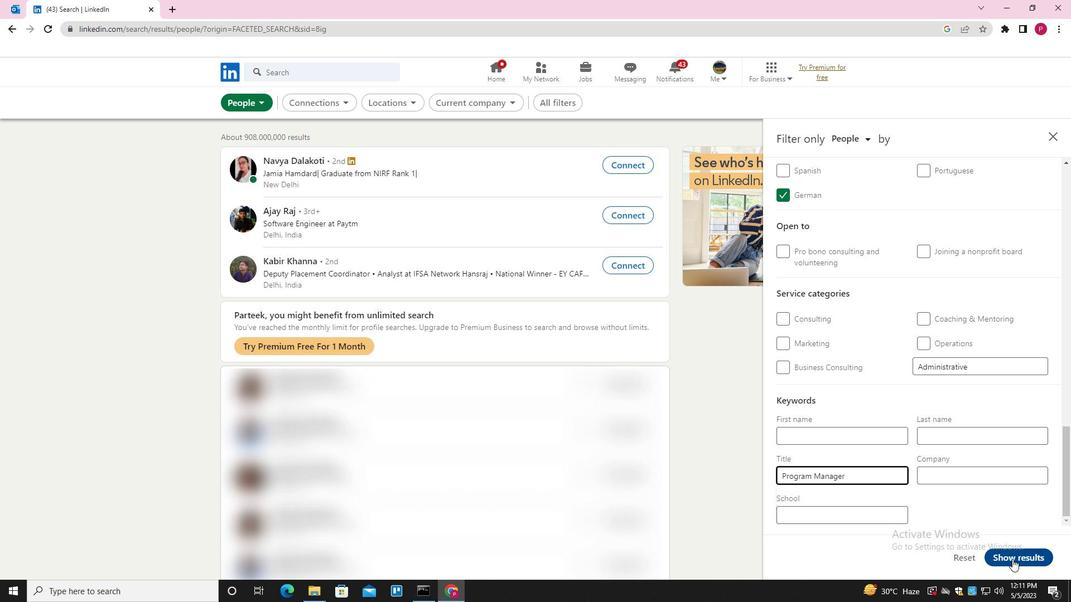 
Action: Mouse moved to (668, 347)
Screenshot: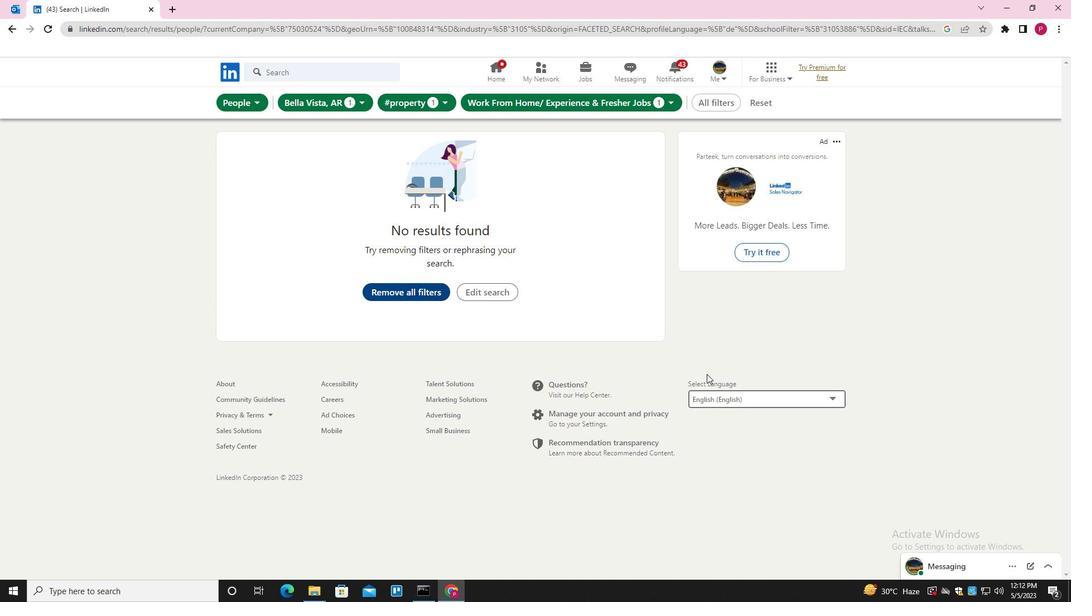 
